 Task: Look for space in Lom, Bulgaria from 4th August, 2023 to 8th August, 2023 for 1 adult in price range Rs.10000 to Rs.15000. Place can be private room with 1  bedroom having 1 bed and 1 bathroom. Amenities needed are: wifi, . Booking option can be shelf check-in. Required host language is English.
Action: Mouse moved to (695, 125)
Screenshot: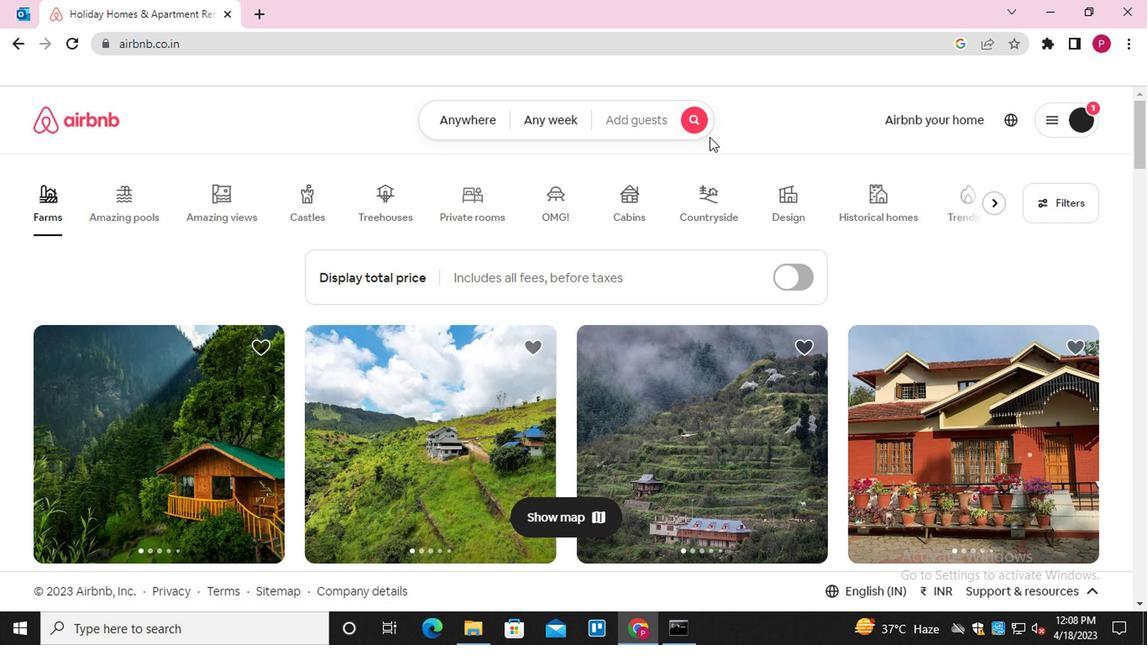
Action: Mouse pressed left at (695, 125)
Screenshot: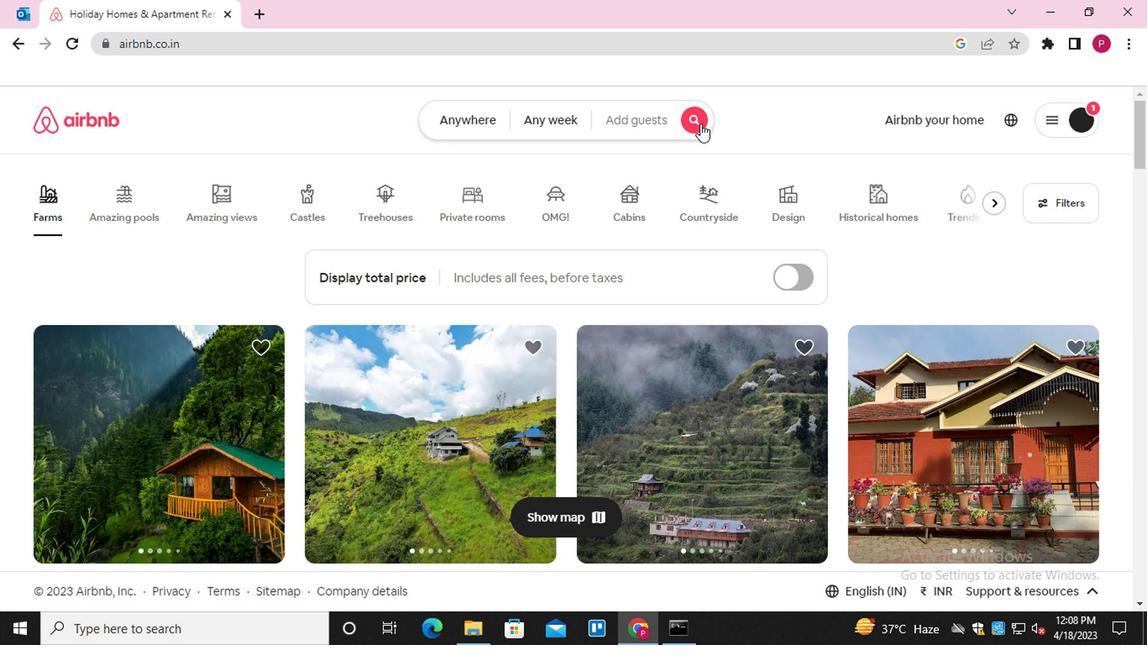 
Action: Mouse moved to (374, 191)
Screenshot: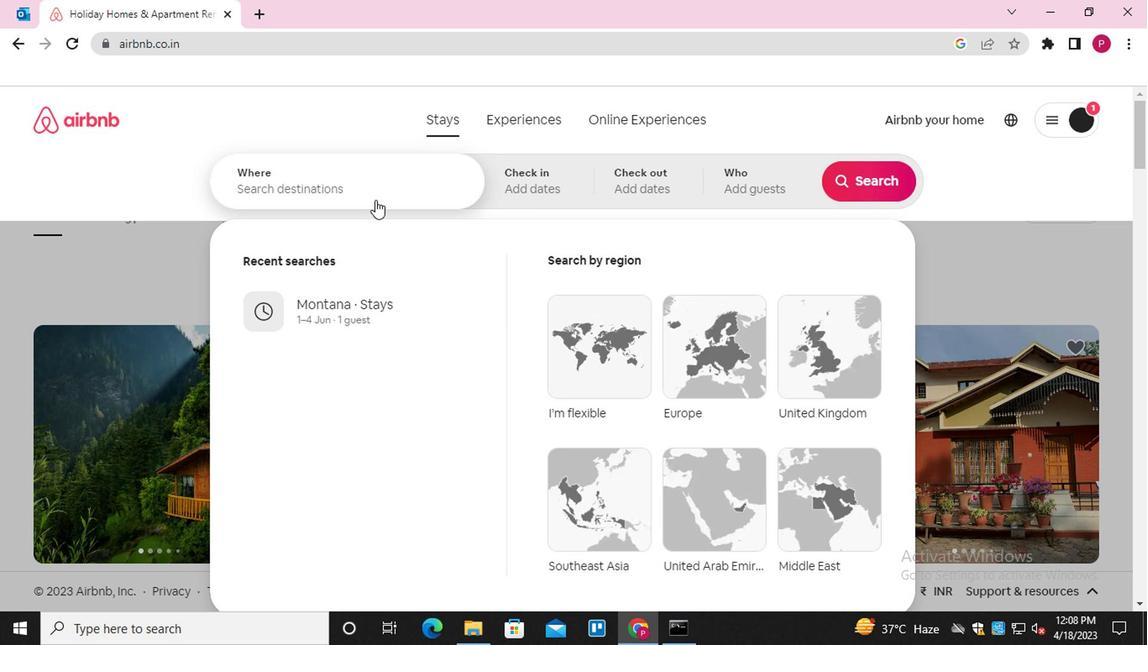 
Action: Mouse pressed left at (374, 191)
Screenshot: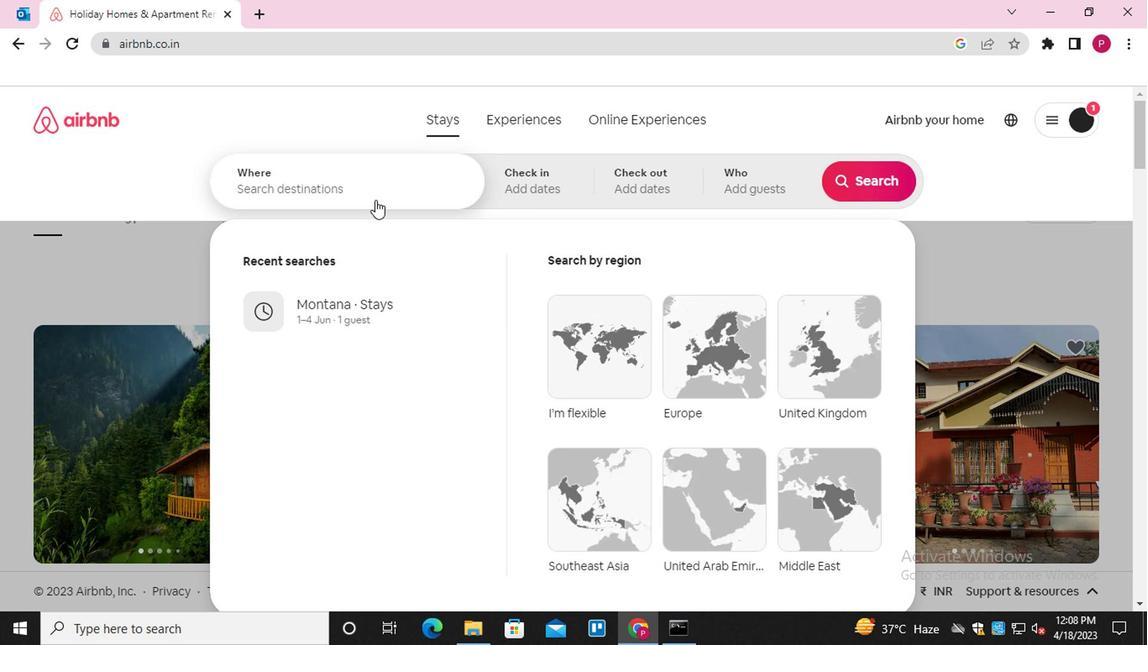 
Action: Key pressed <Key.shift><Key.shift><Key.shift><Key.shift><Key.shift><Key.shift><Key.shift><Key.shift><Key.shift>LOM,<Key.space><Key.shift>BUL
Screenshot: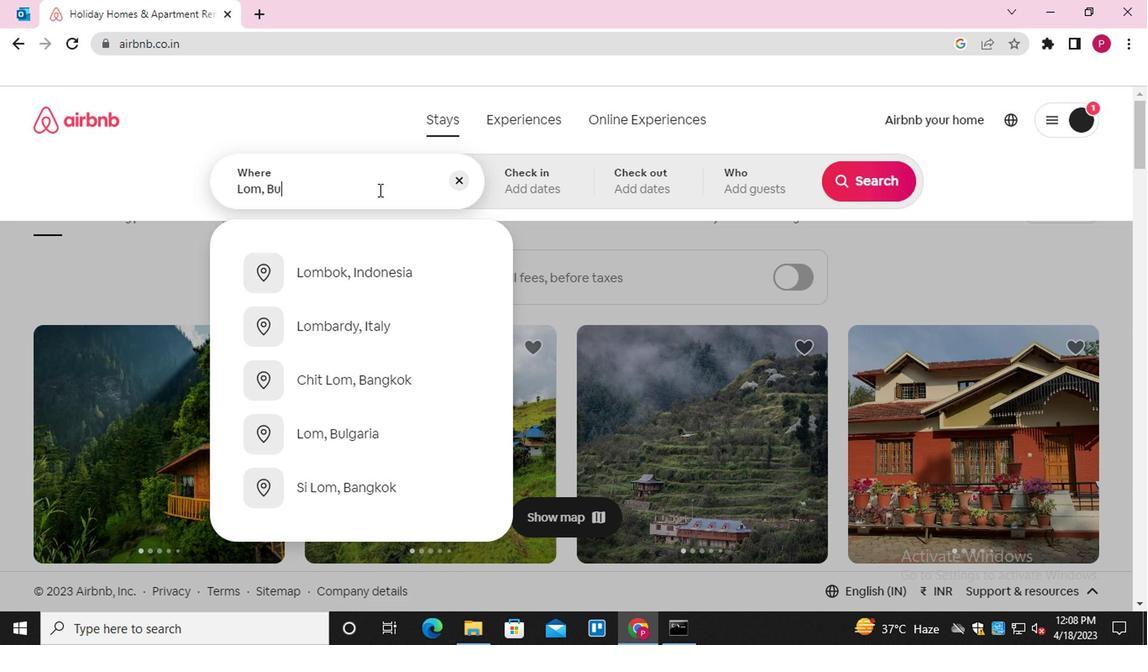 
Action: Mouse moved to (307, 269)
Screenshot: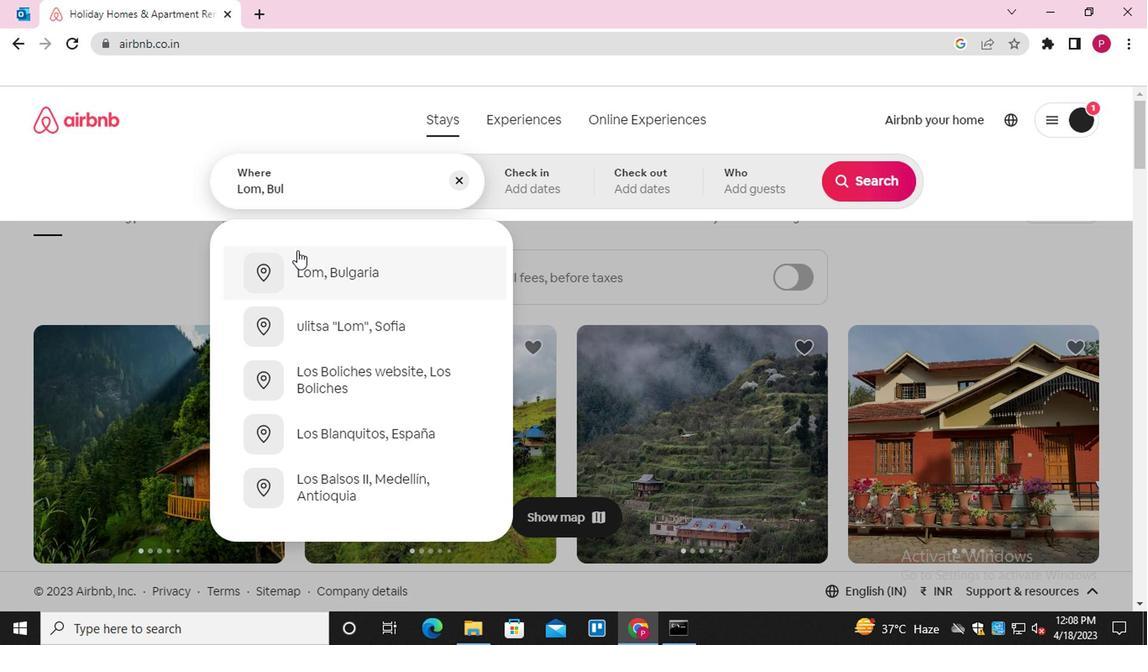
Action: Mouse pressed left at (307, 269)
Screenshot: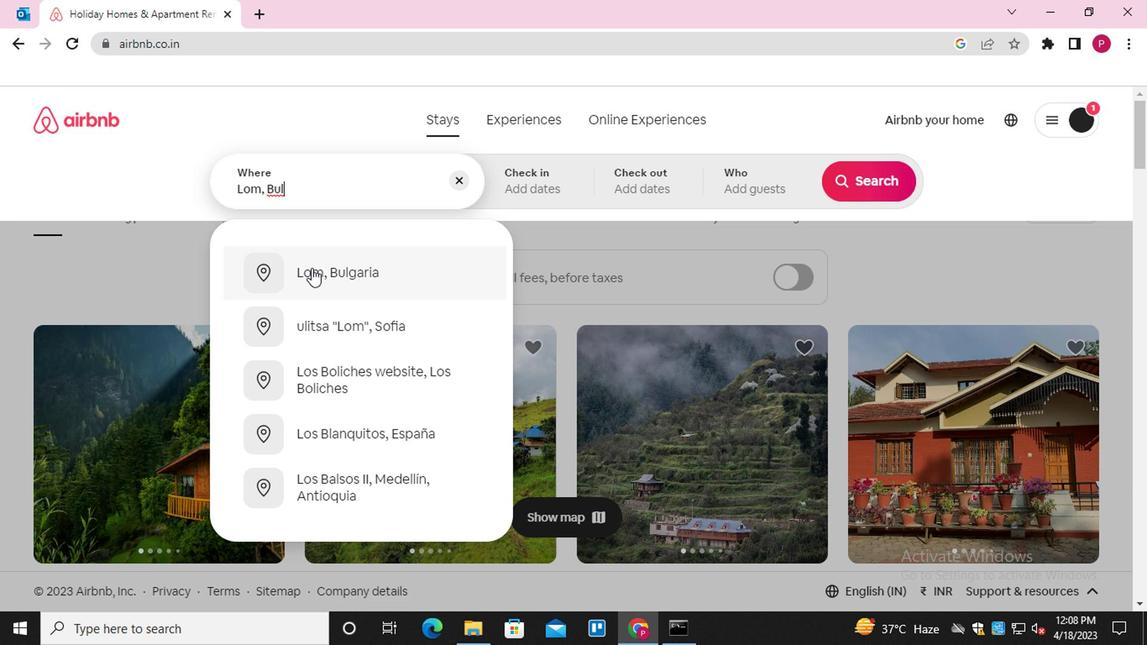 
Action: Mouse moved to (851, 317)
Screenshot: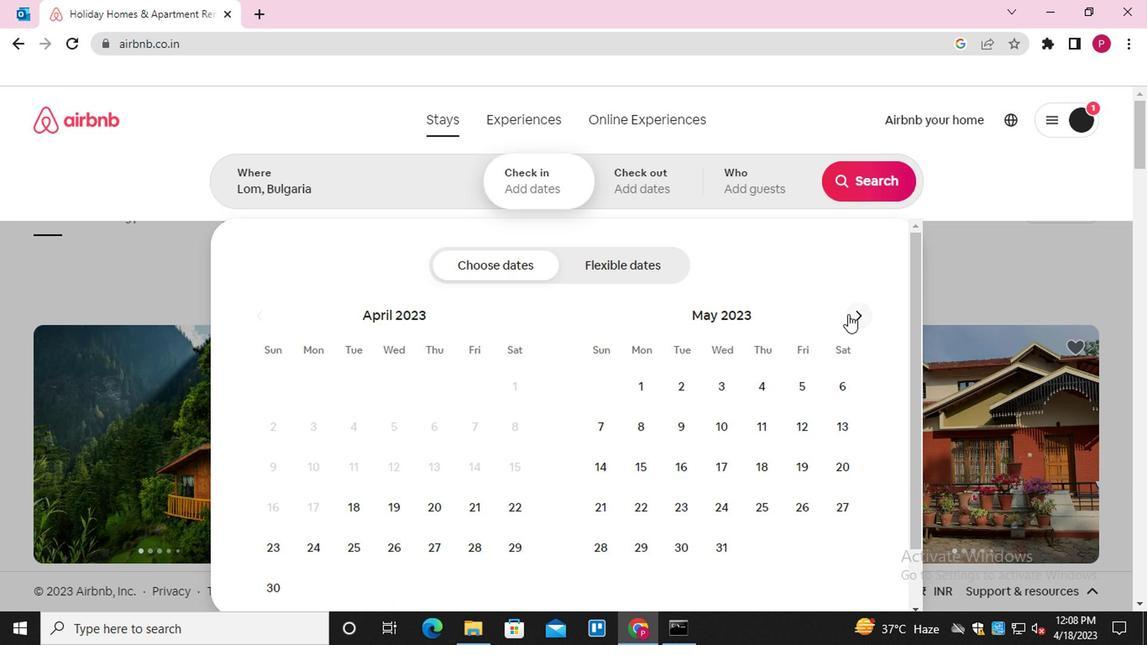
Action: Mouse pressed left at (851, 317)
Screenshot: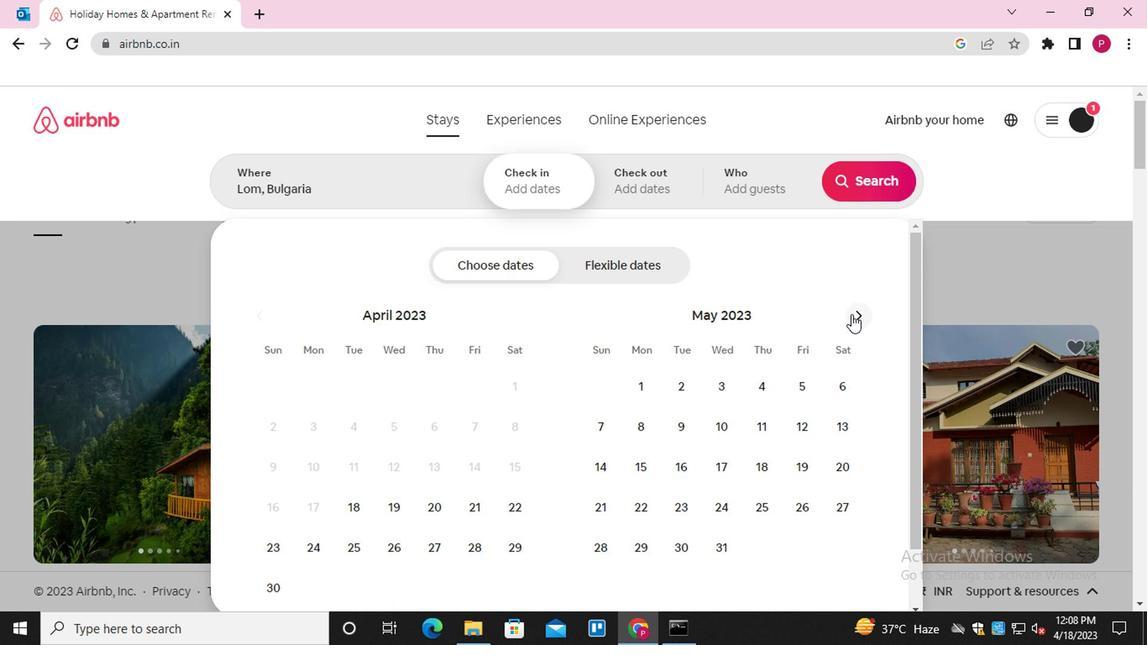 
Action: Mouse moved to (845, 311)
Screenshot: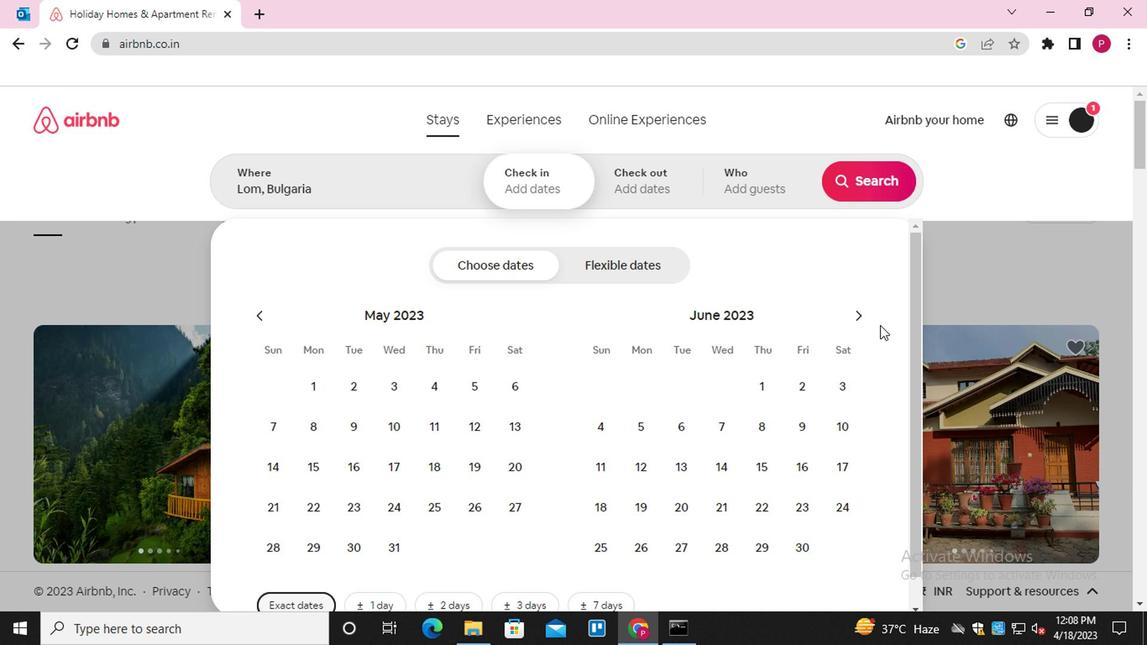 
Action: Mouse pressed left at (845, 311)
Screenshot: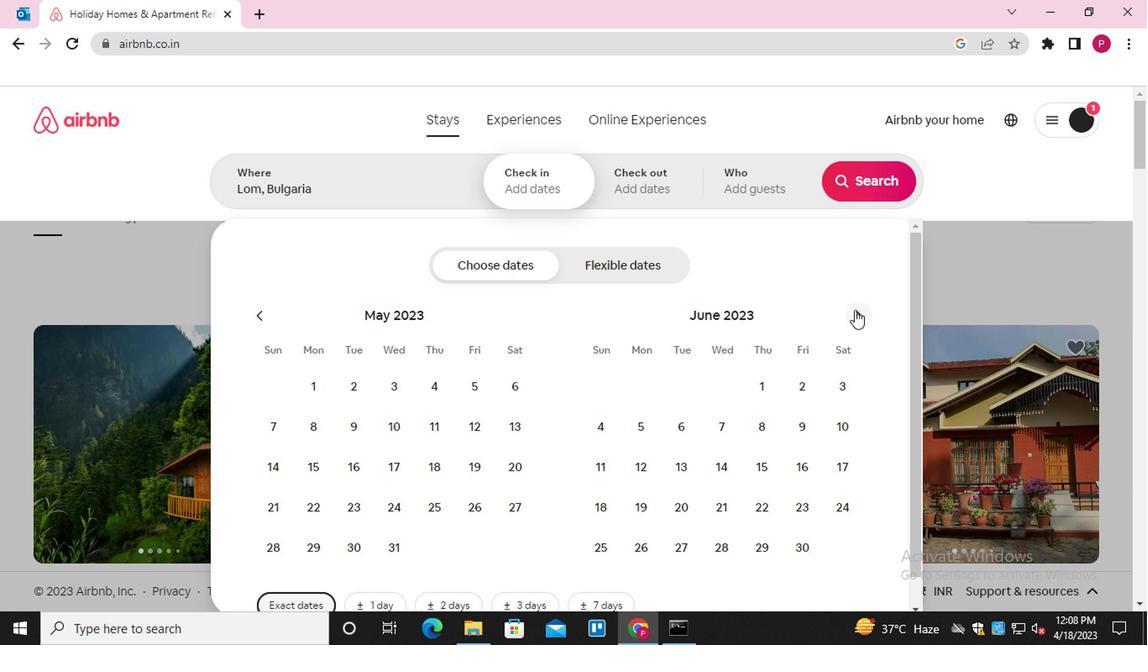 
Action: Mouse moved to (851, 317)
Screenshot: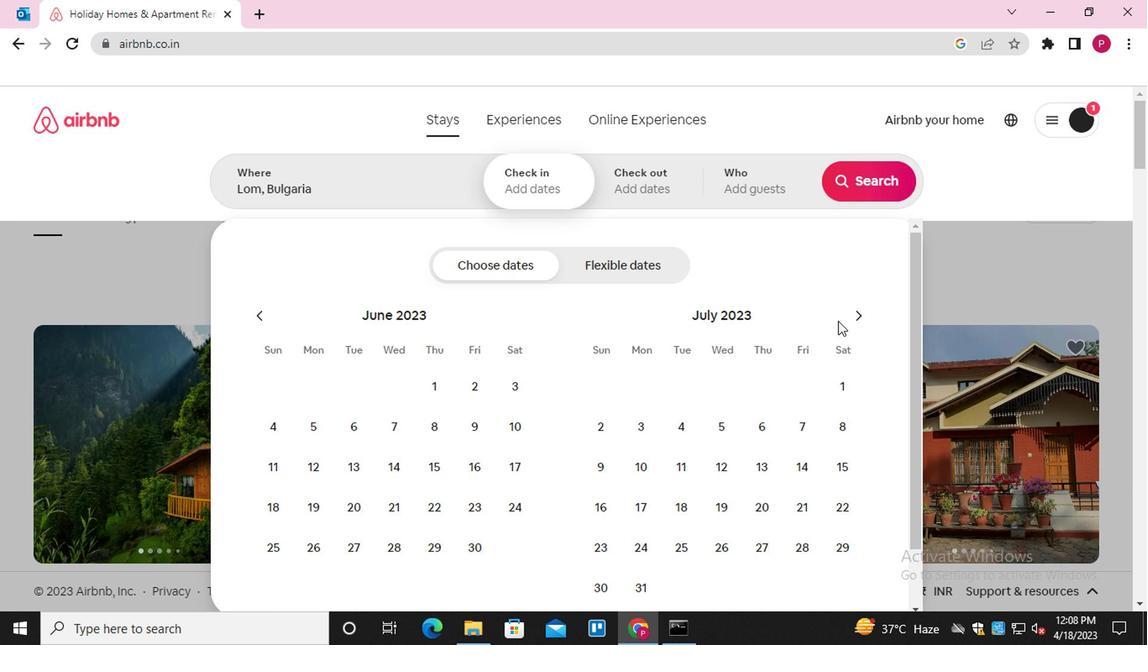 
Action: Mouse pressed left at (851, 317)
Screenshot: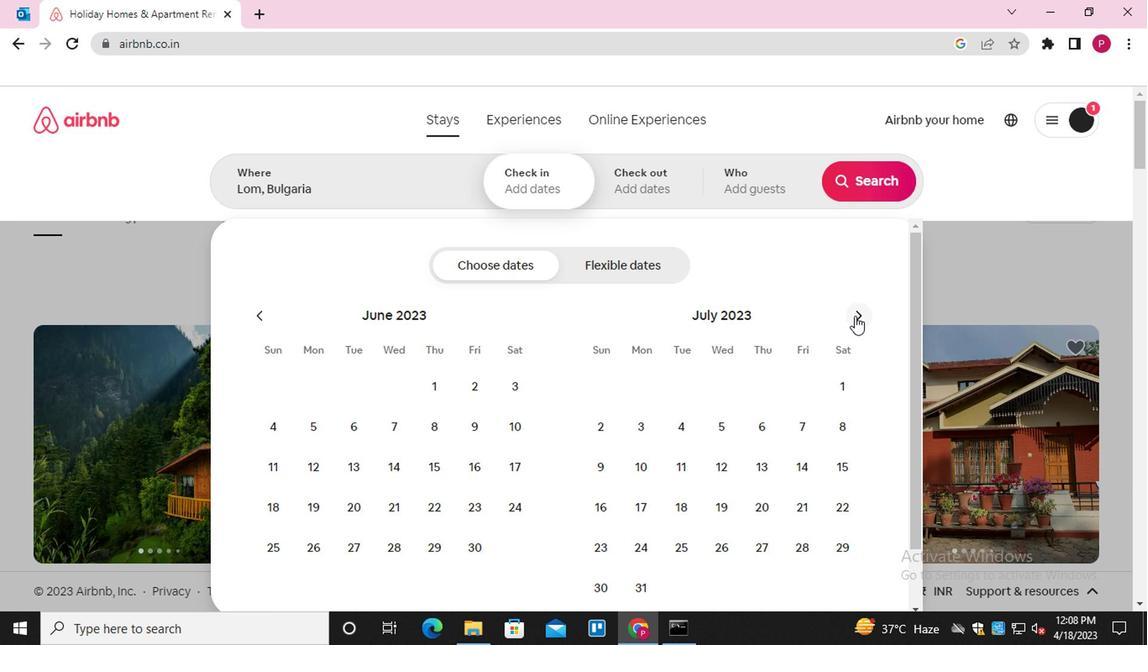 
Action: Mouse moved to (793, 392)
Screenshot: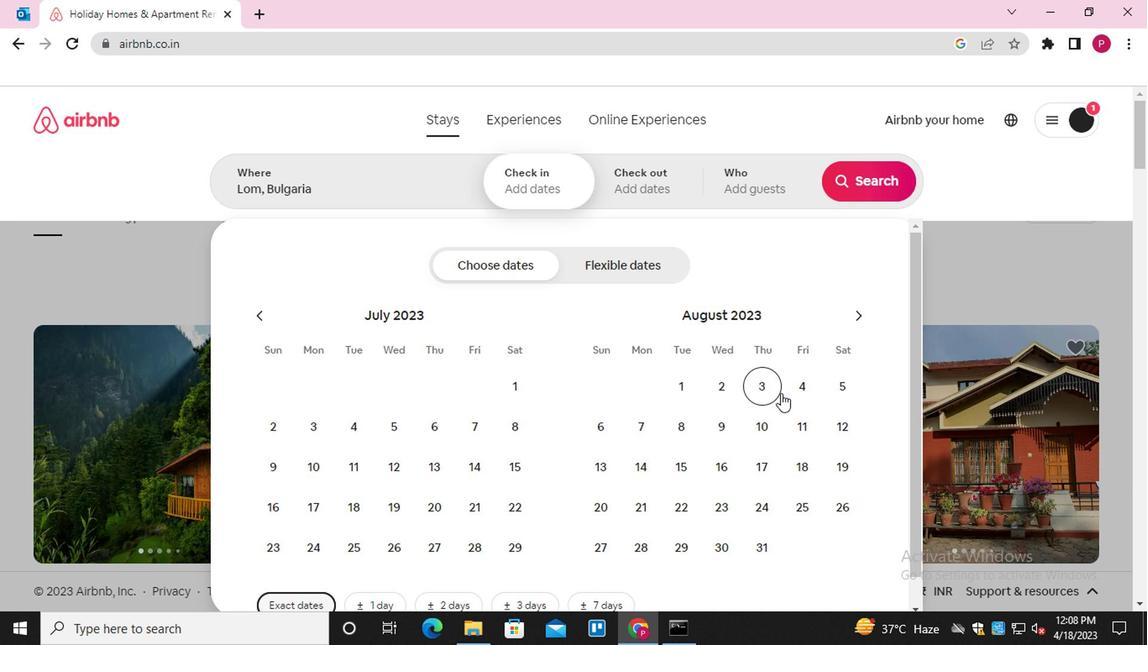 
Action: Mouse pressed left at (793, 392)
Screenshot: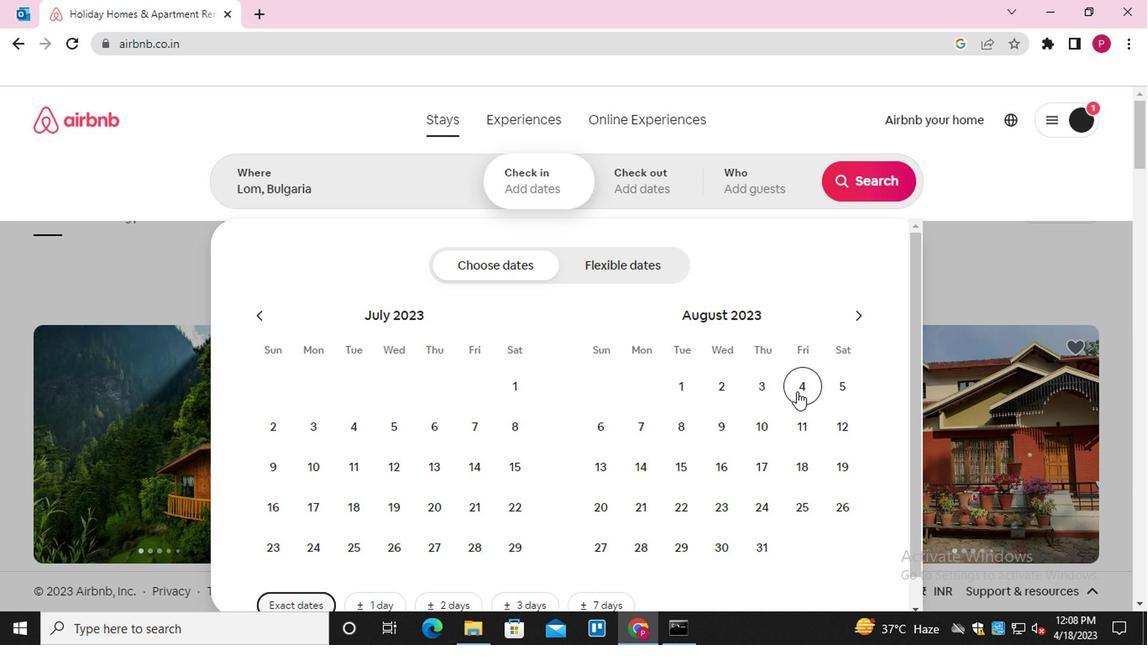 
Action: Mouse moved to (678, 433)
Screenshot: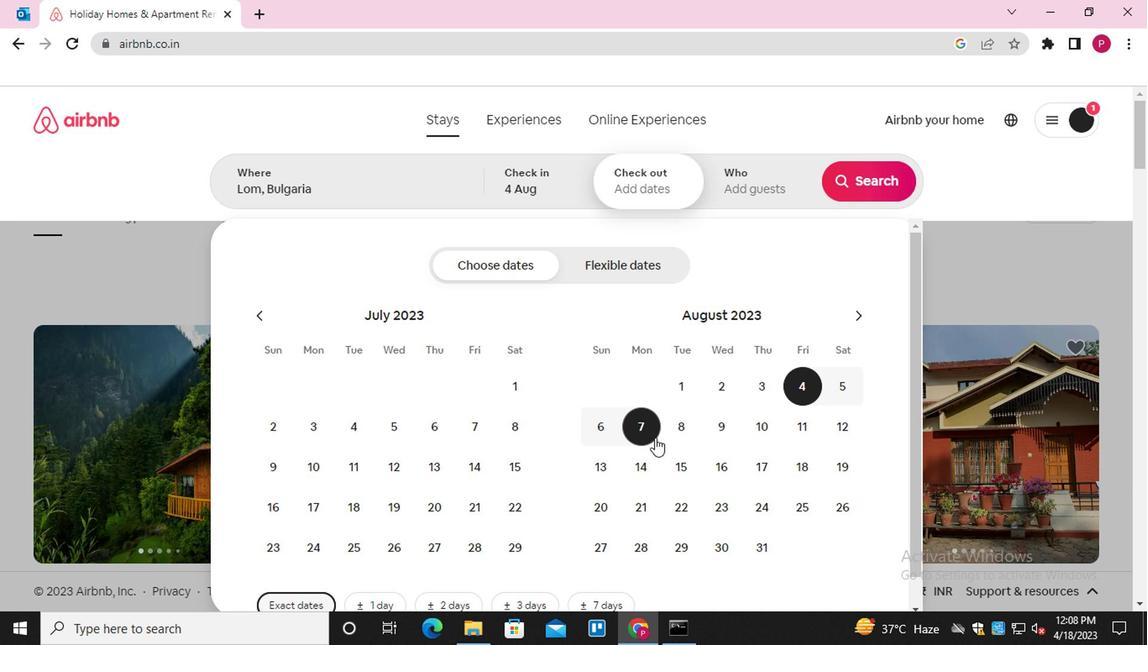 
Action: Mouse pressed left at (678, 433)
Screenshot: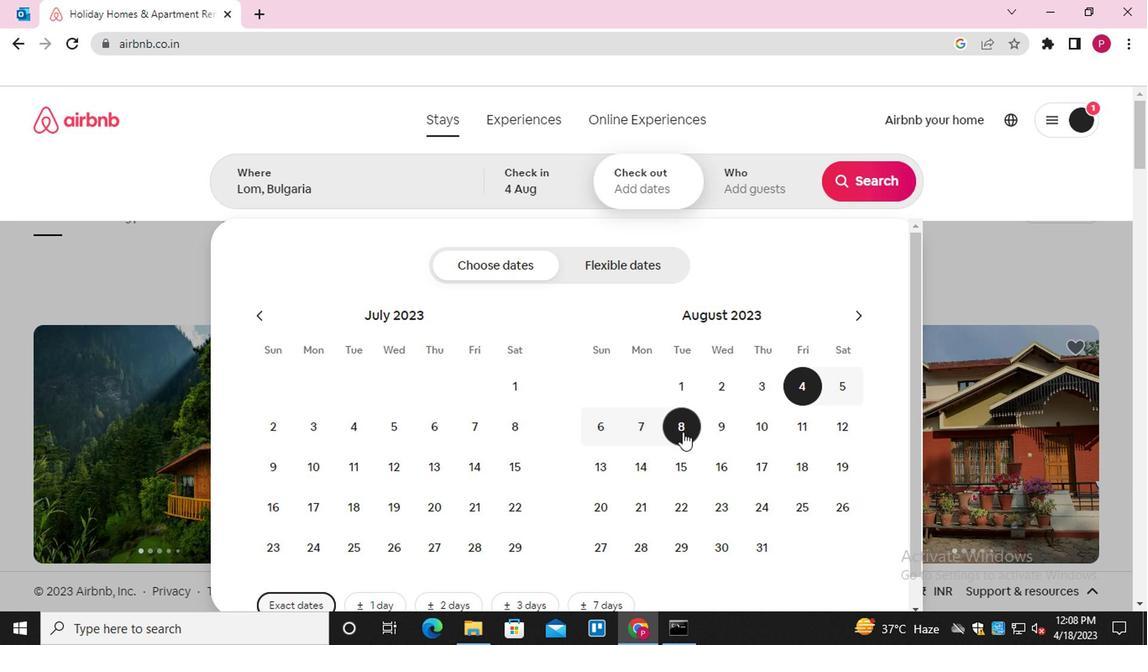 
Action: Mouse moved to (735, 200)
Screenshot: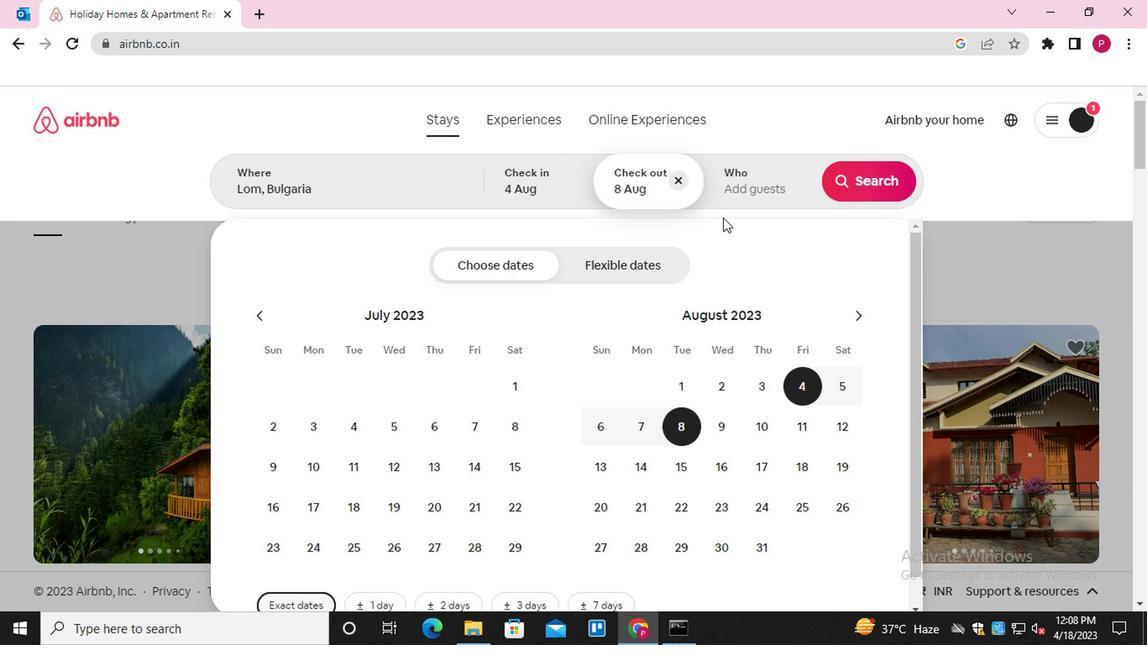 
Action: Mouse pressed left at (735, 200)
Screenshot: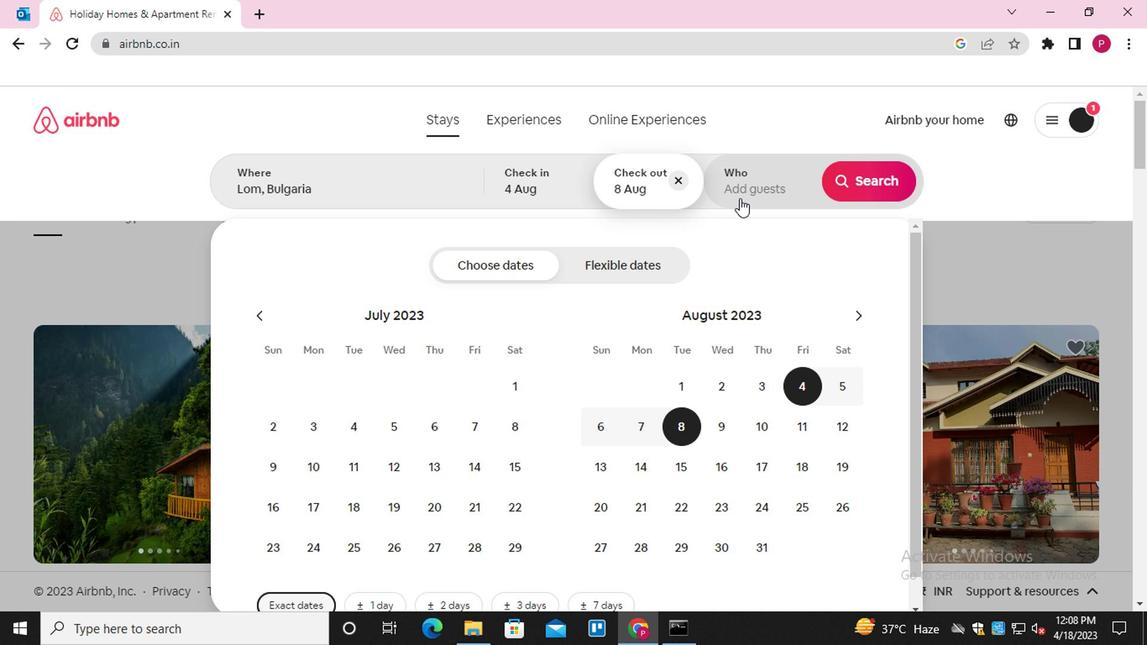 
Action: Mouse moved to (868, 276)
Screenshot: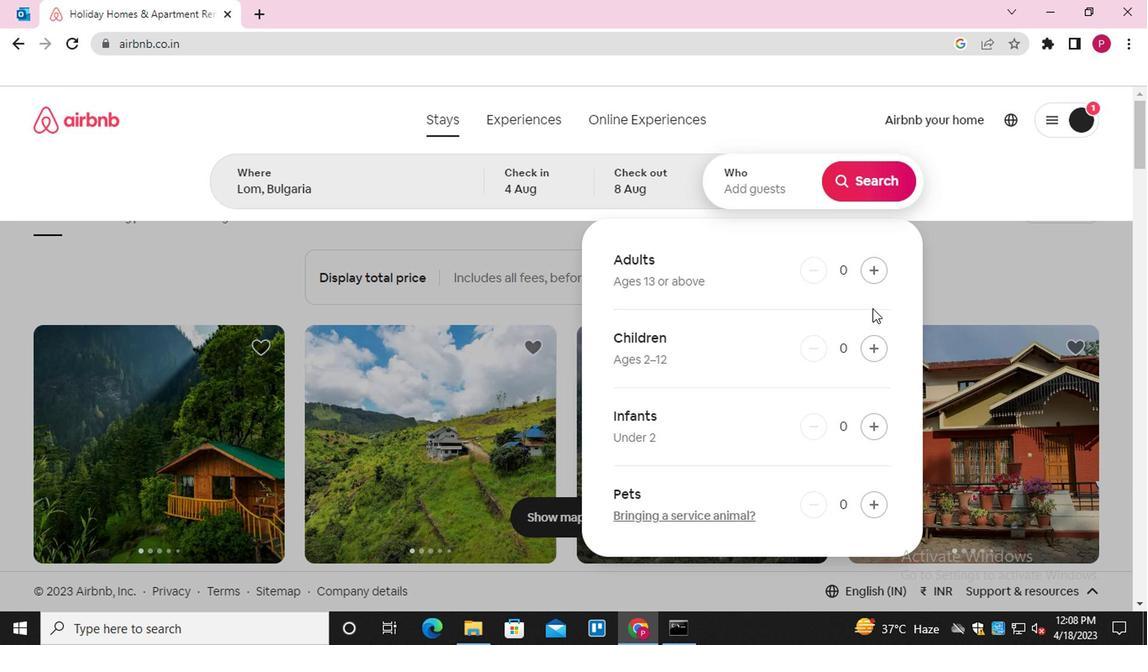 
Action: Mouse pressed left at (868, 276)
Screenshot: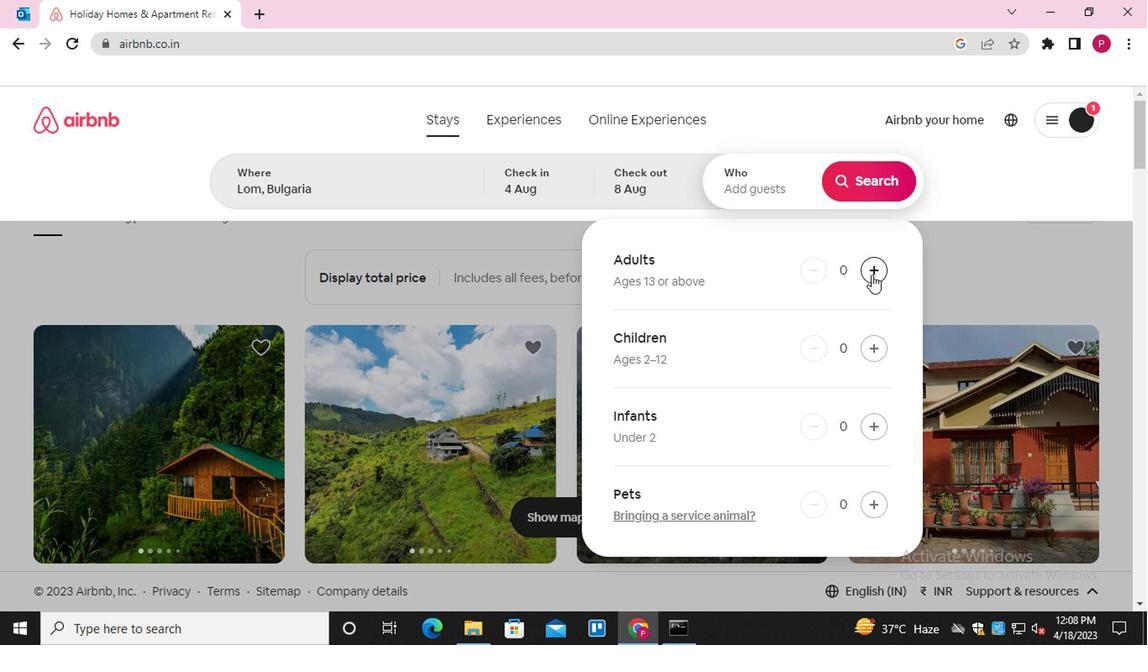 
Action: Mouse moved to (856, 194)
Screenshot: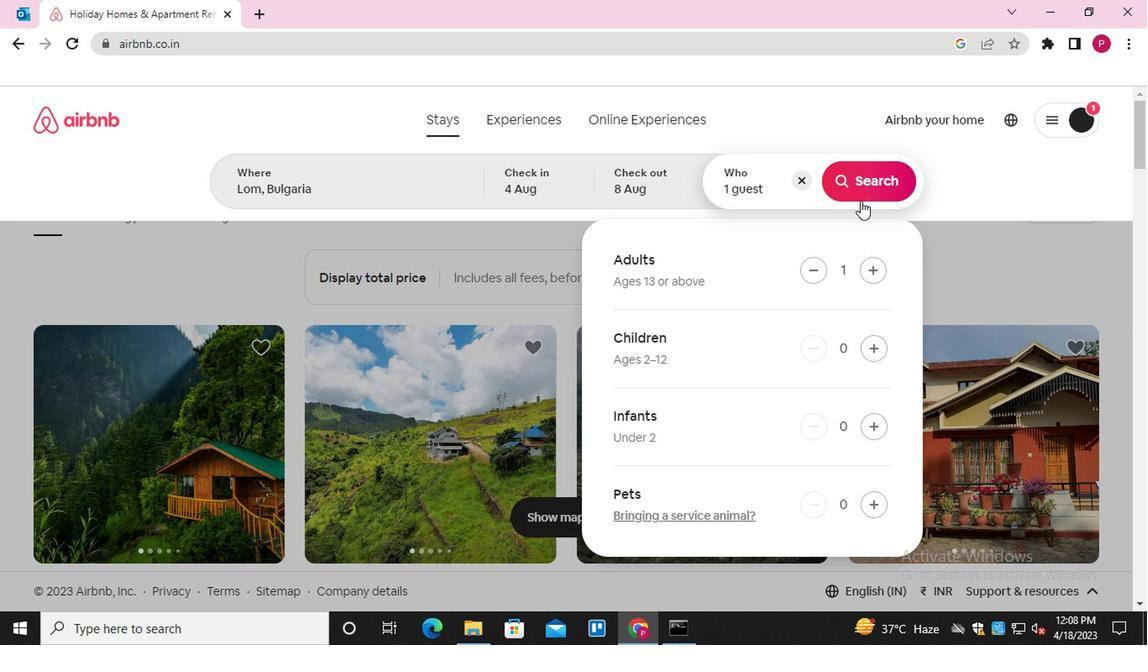 
Action: Mouse pressed left at (856, 194)
Screenshot: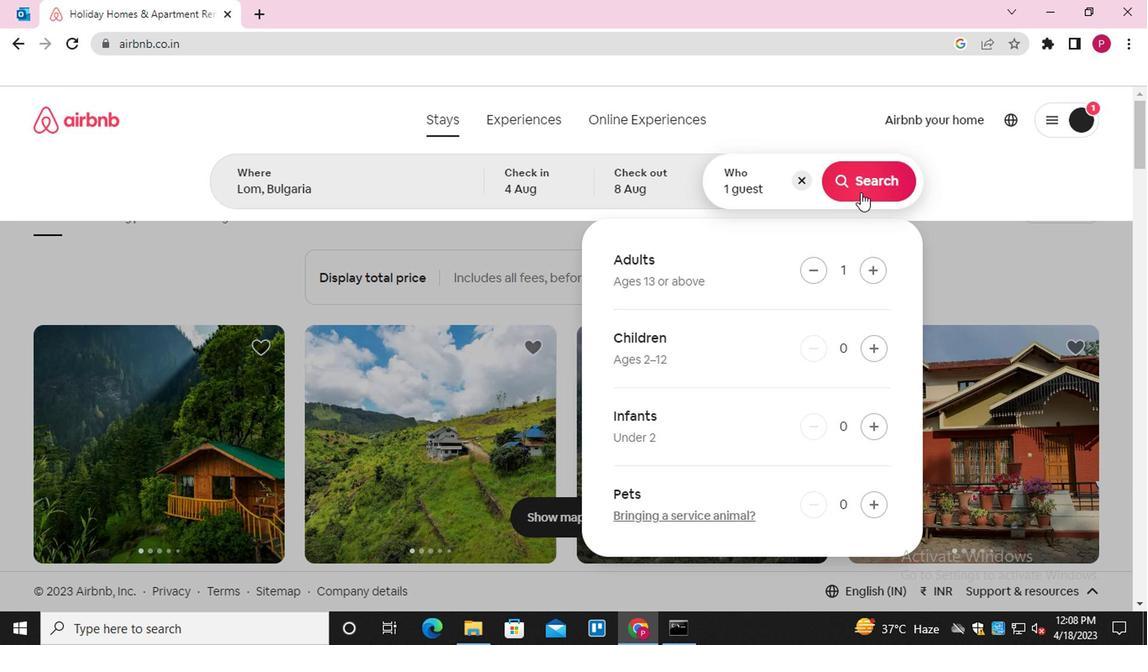 
Action: Mouse moved to (1051, 194)
Screenshot: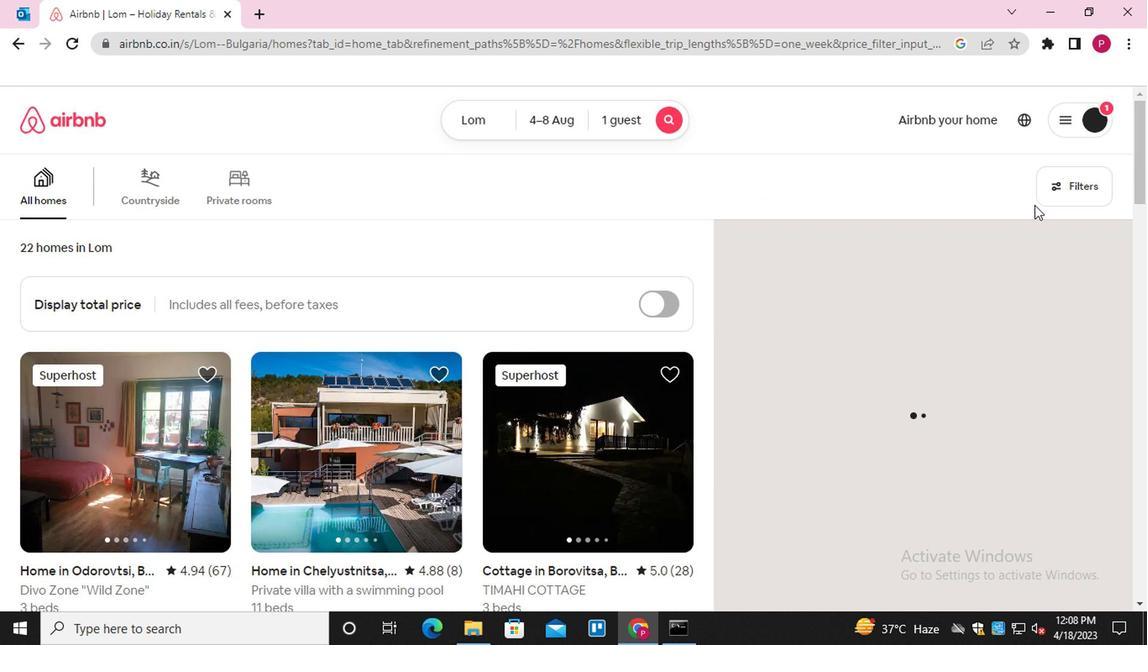 
Action: Mouse pressed left at (1051, 194)
Screenshot: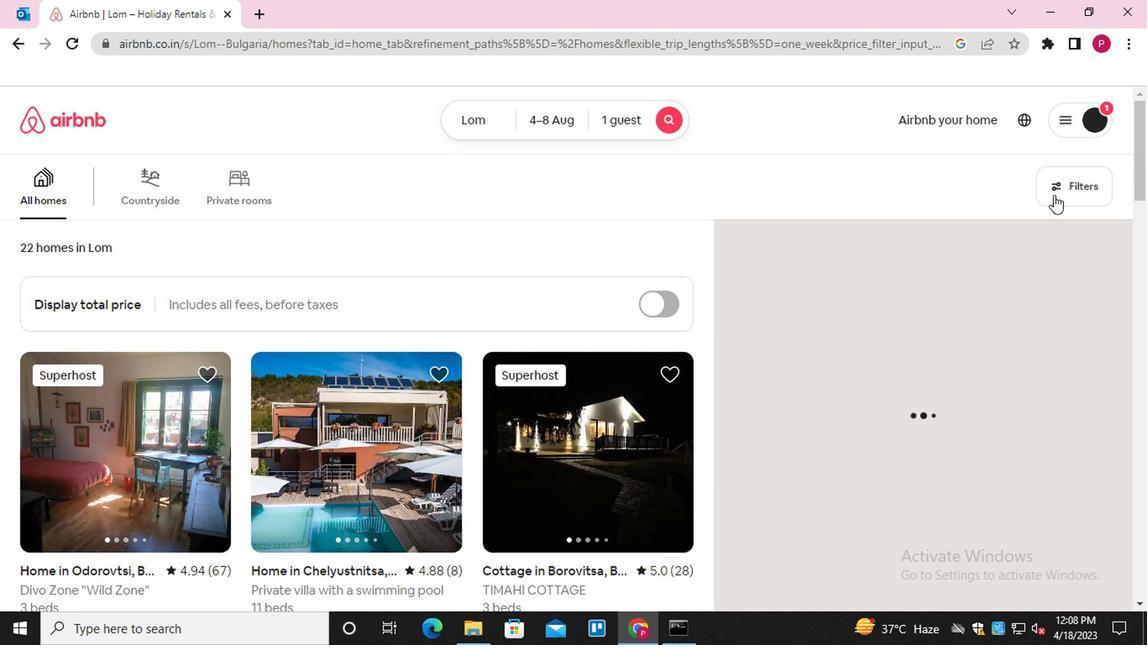 
Action: Mouse moved to (458, 408)
Screenshot: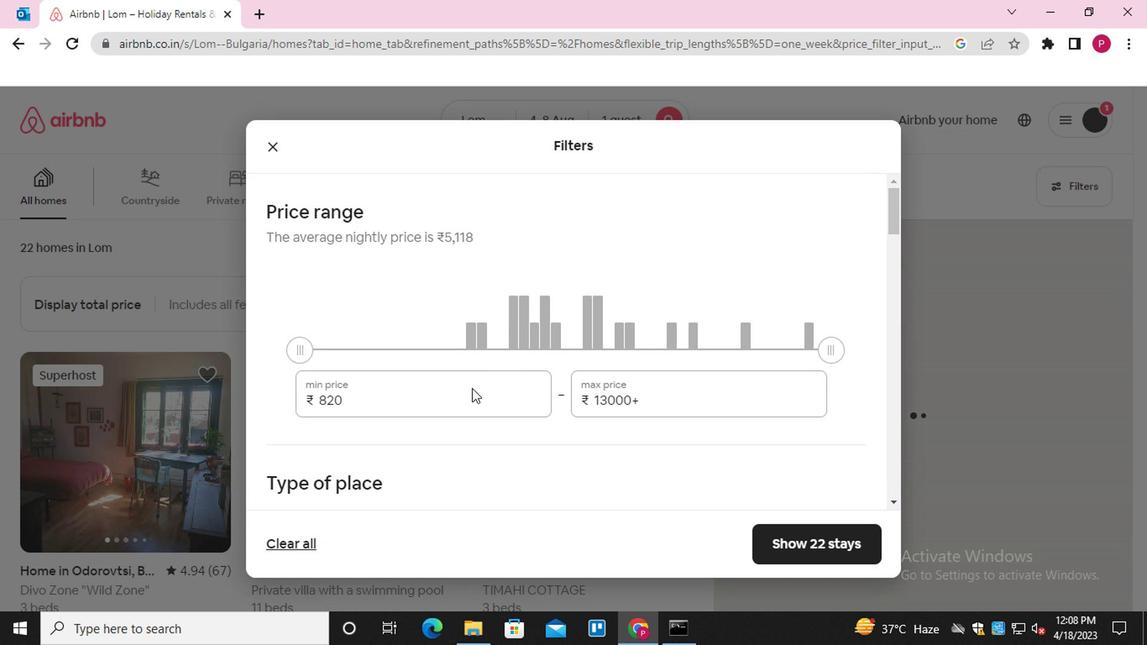 
Action: Mouse pressed left at (458, 408)
Screenshot: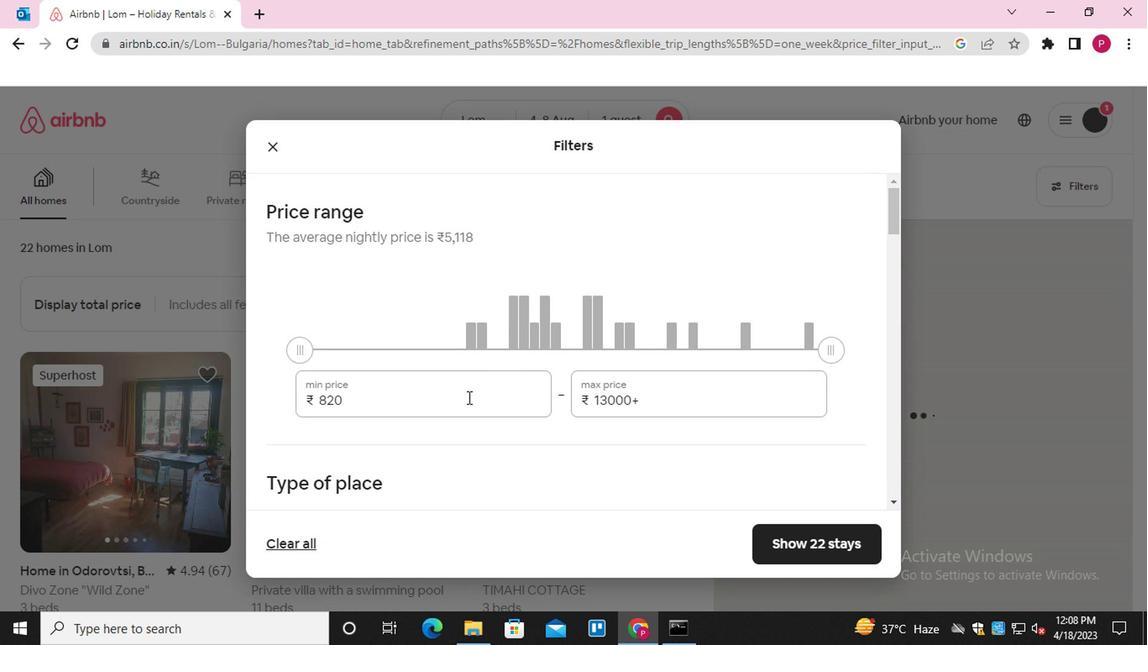
Action: Key pressed <Key.backspace><Key.backspace><Key.backspace>10000
Screenshot: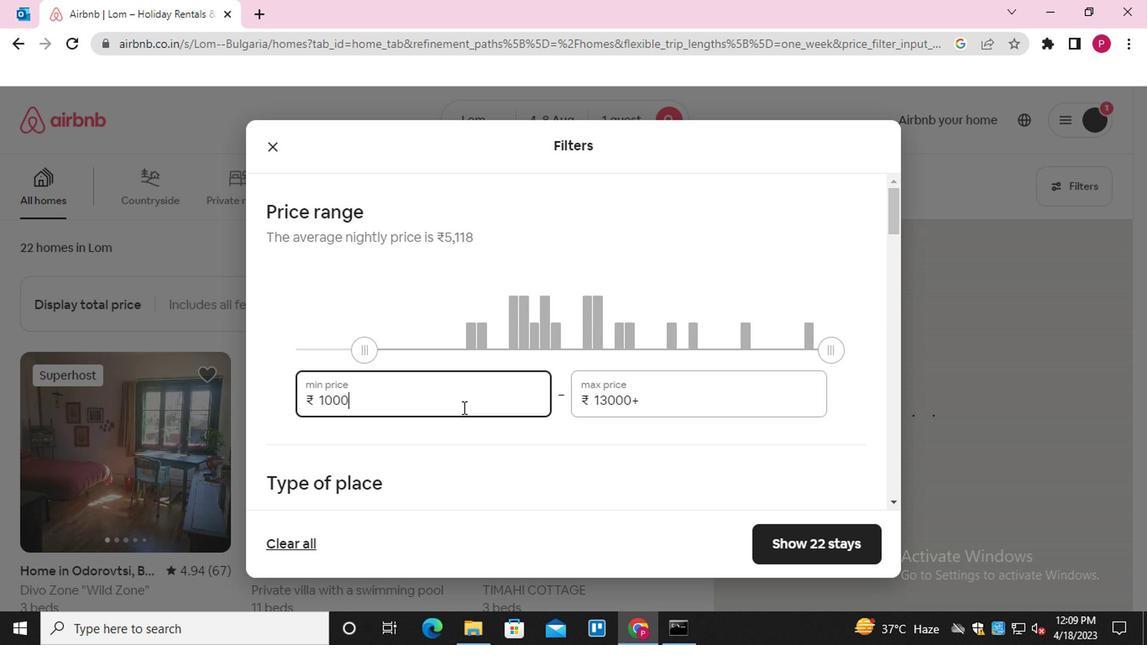 
Action: Mouse moved to (640, 402)
Screenshot: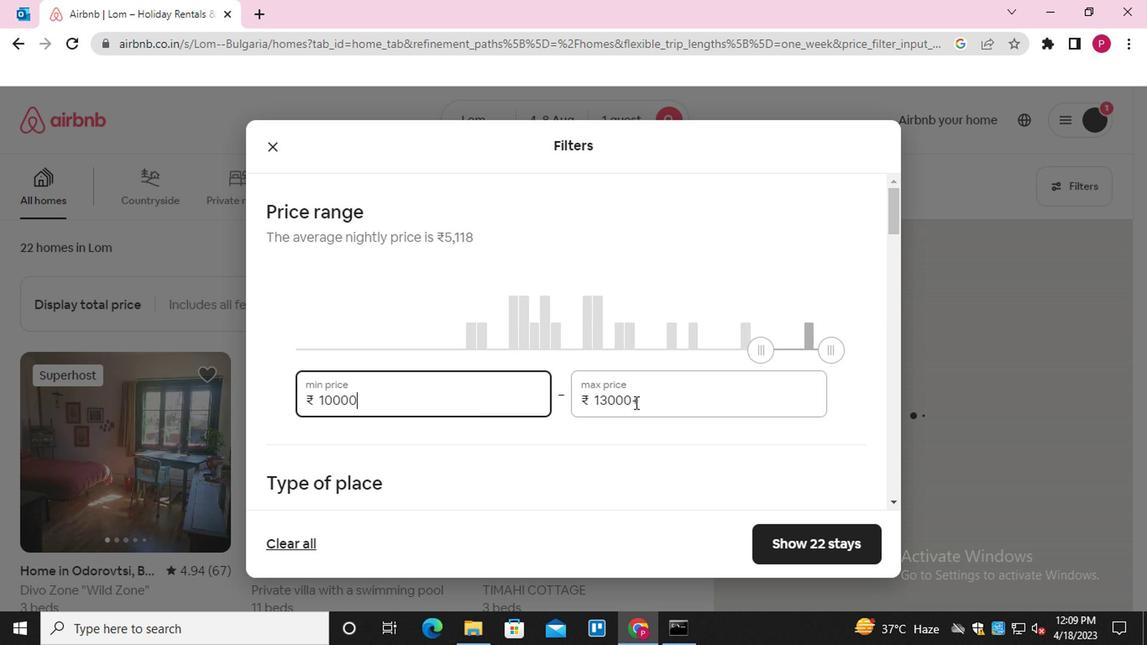 
Action: Mouse pressed left at (640, 402)
Screenshot: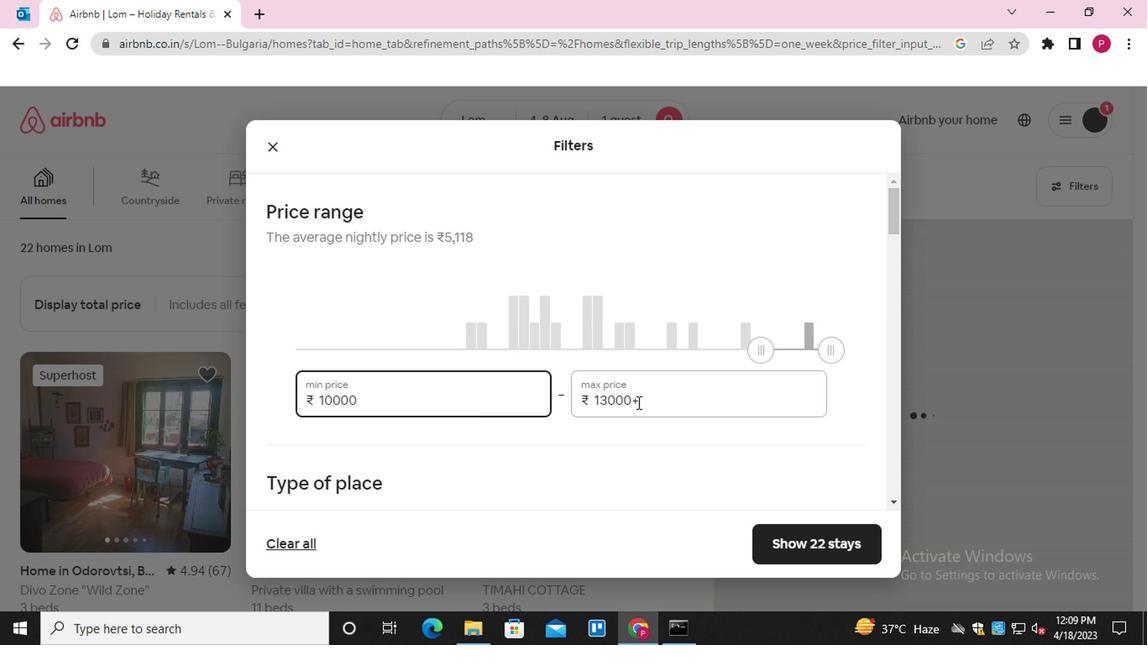 
Action: Key pressed <Key.backspace><Key.backspace><Key.backspace><Key.backspace><Key.backspace><Key.backspace>150000<Key.backspace>
Screenshot: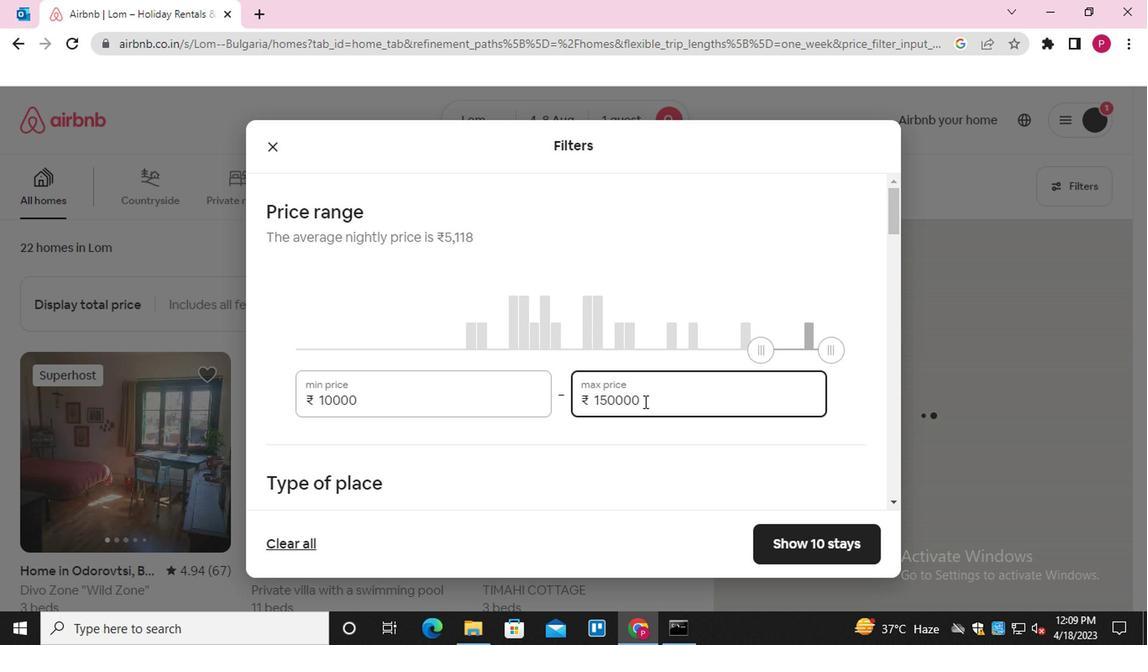 
Action: Mouse moved to (590, 505)
Screenshot: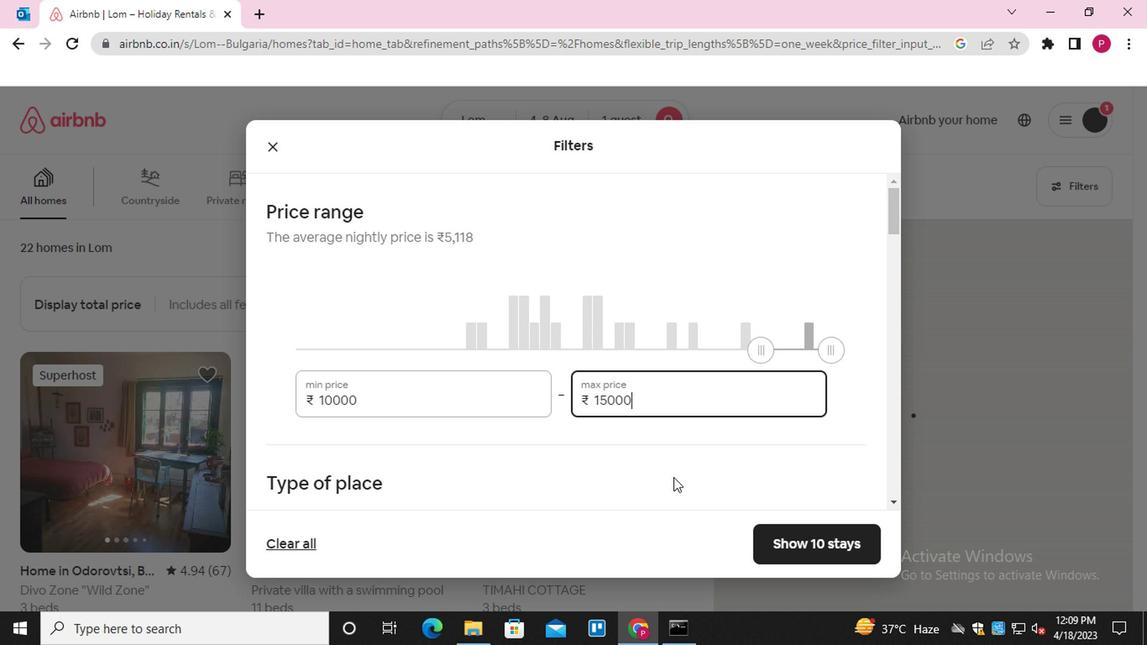 
Action: Mouse scrolled (590, 504) with delta (0, 0)
Screenshot: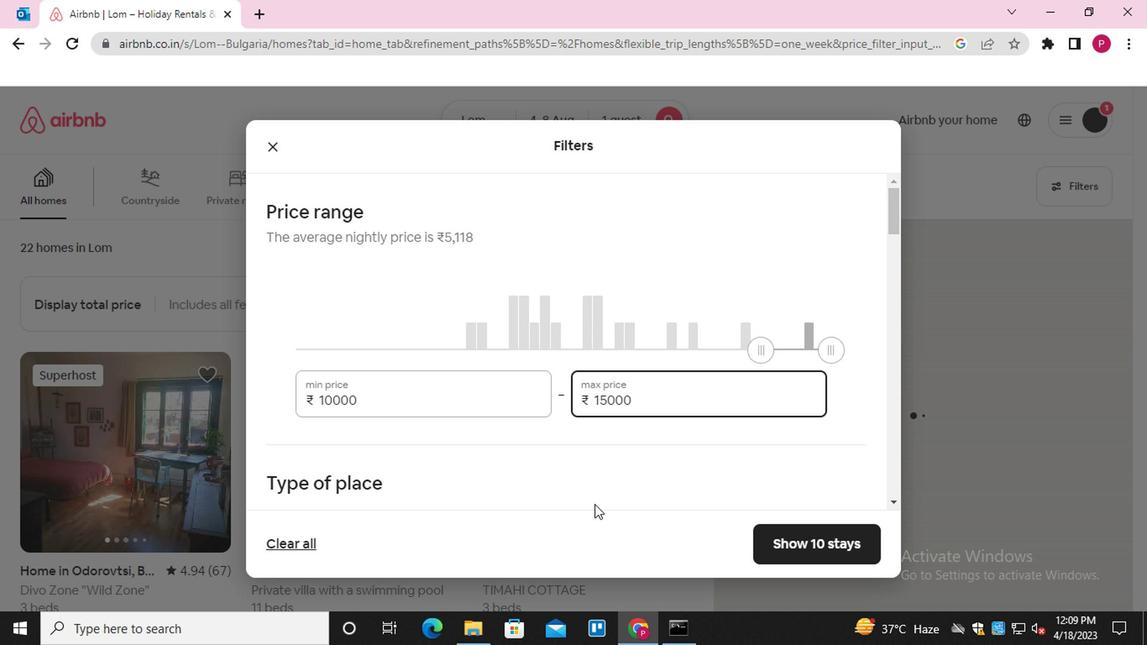 
Action: Mouse scrolled (590, 504) with delta (0, 0)
Screenshot: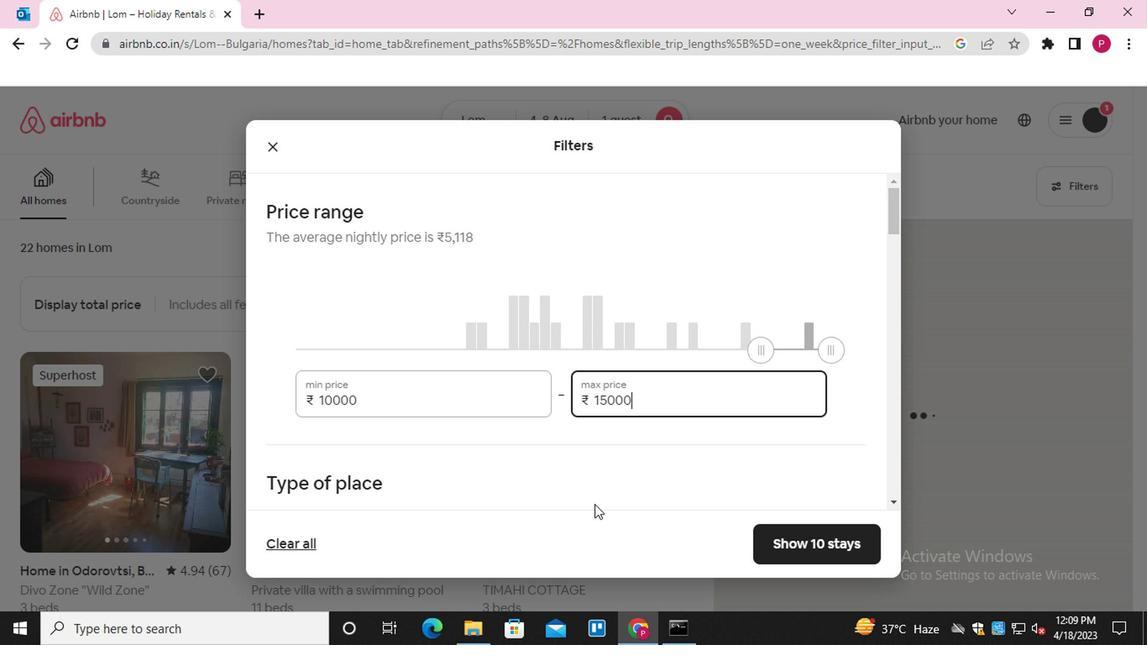 
Action: Mouse moved to (547, 478)
Screenshot: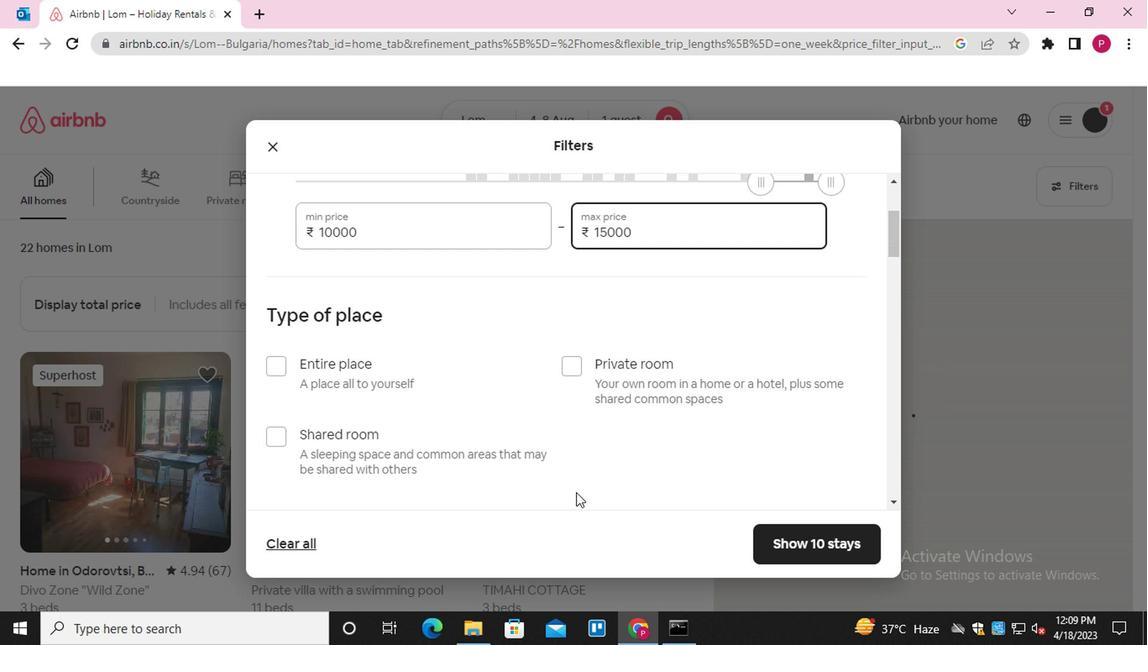 
Action: Mouse scrolled (547, 477) with delta (0, 0)
Screenshot: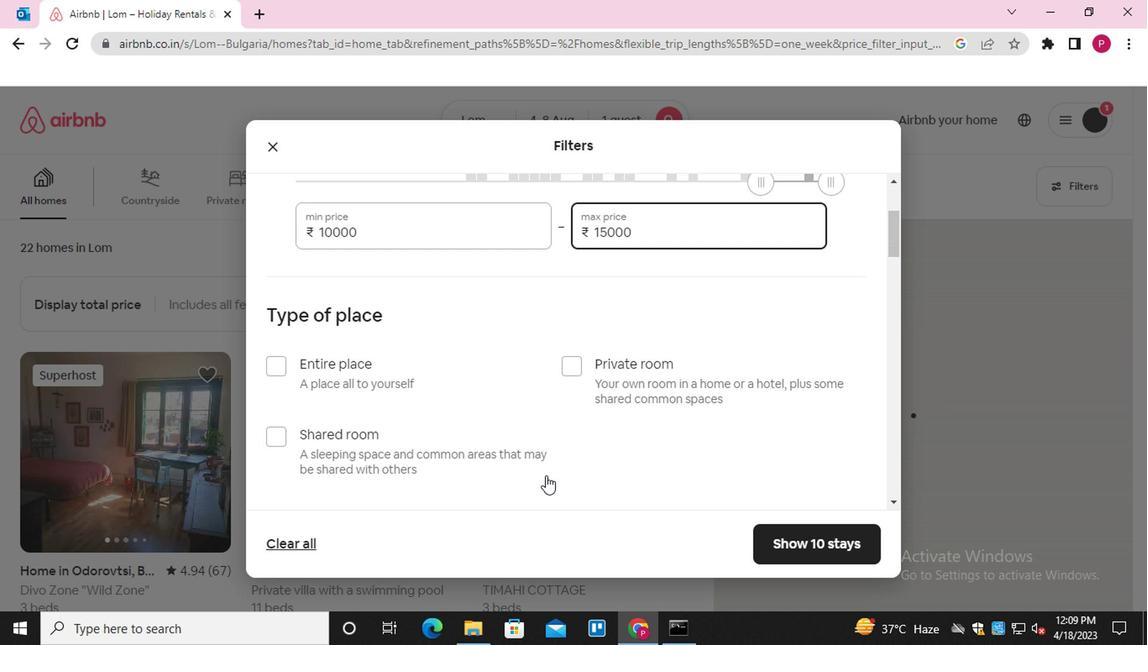 
Action: Mouse moved to (563, 285)
Screenshot: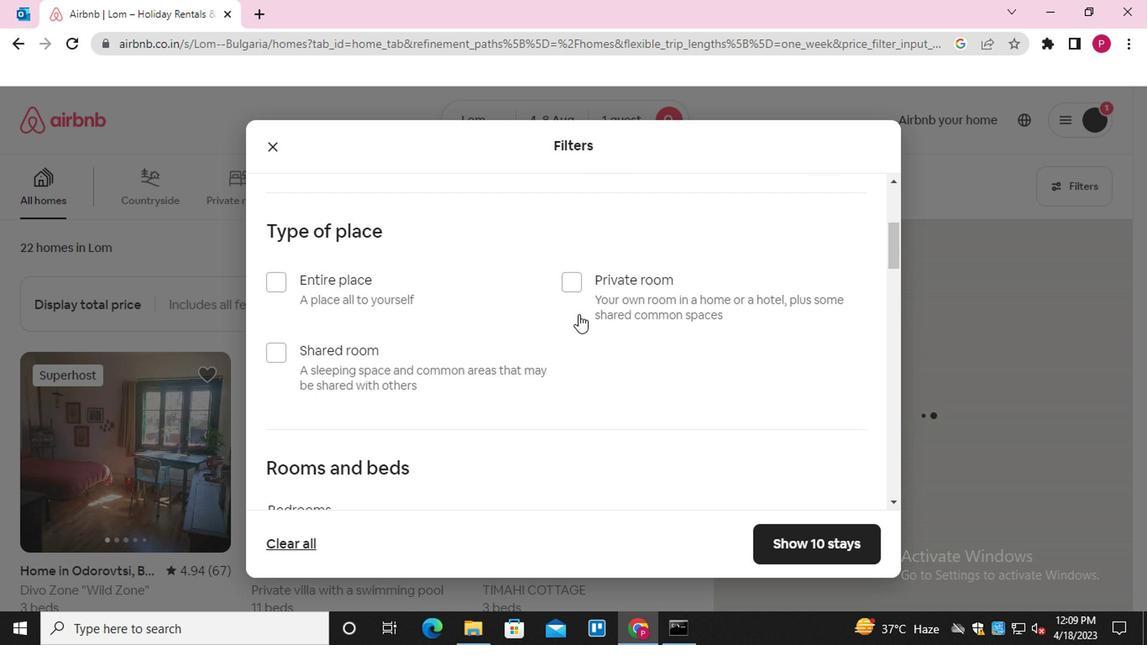
Action: Mouse pressed left at (563, 285)
Screenshot: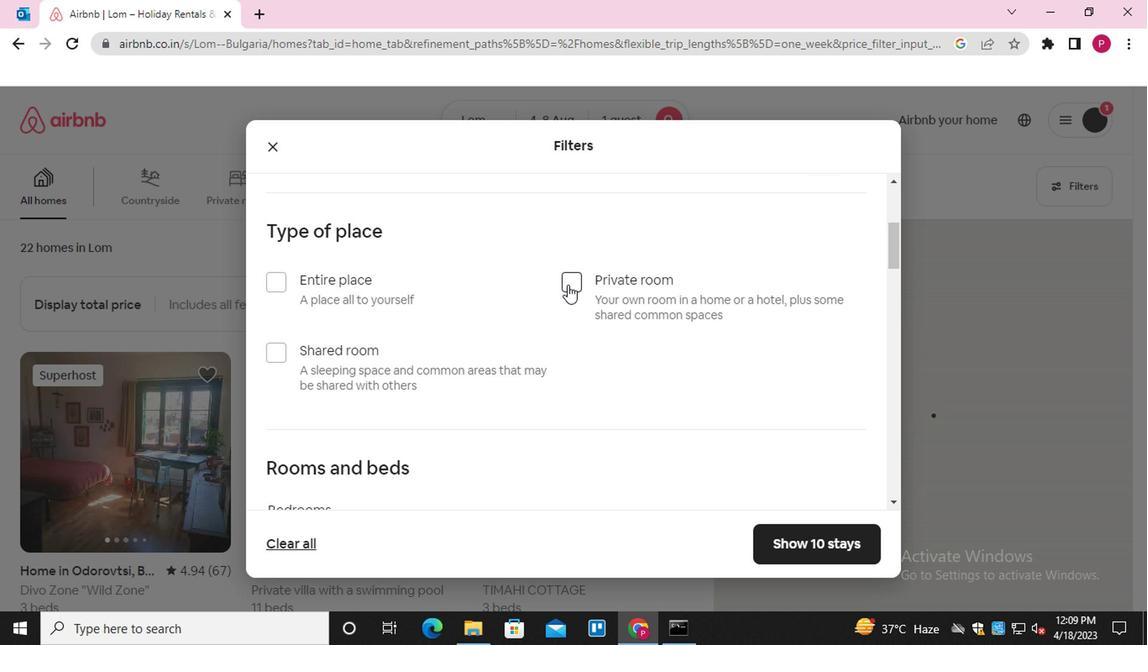 
Action: Mouse moved to (555, 358)
Screenshot: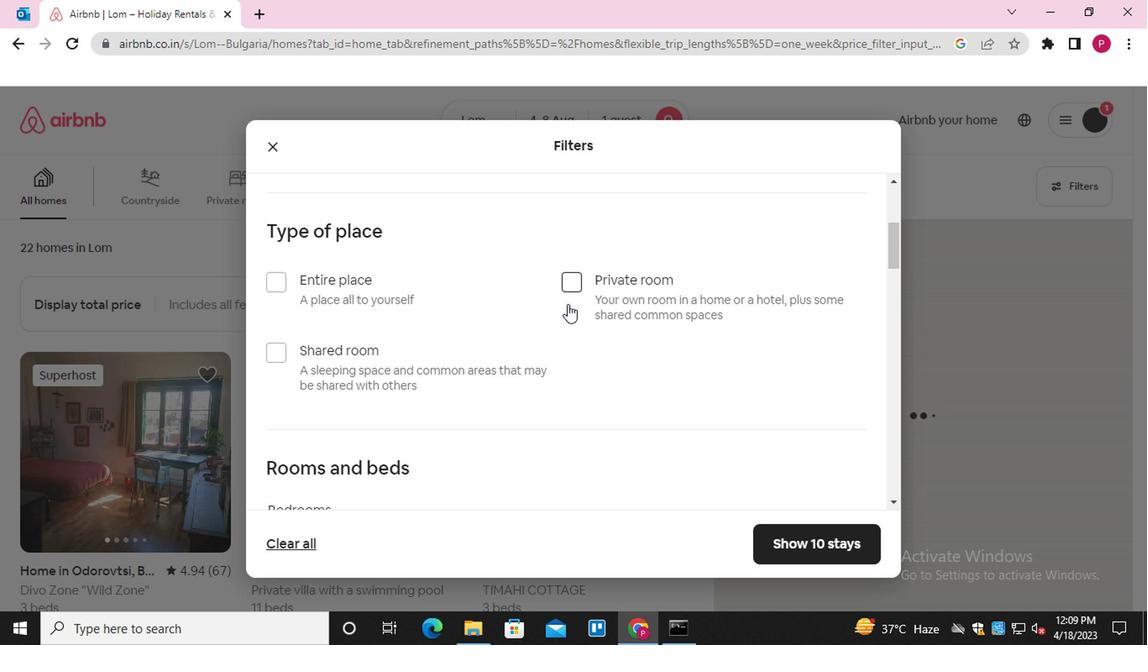 
Action: Mouse scrolled (555, 357) with delta (0, -1)
Screenshot: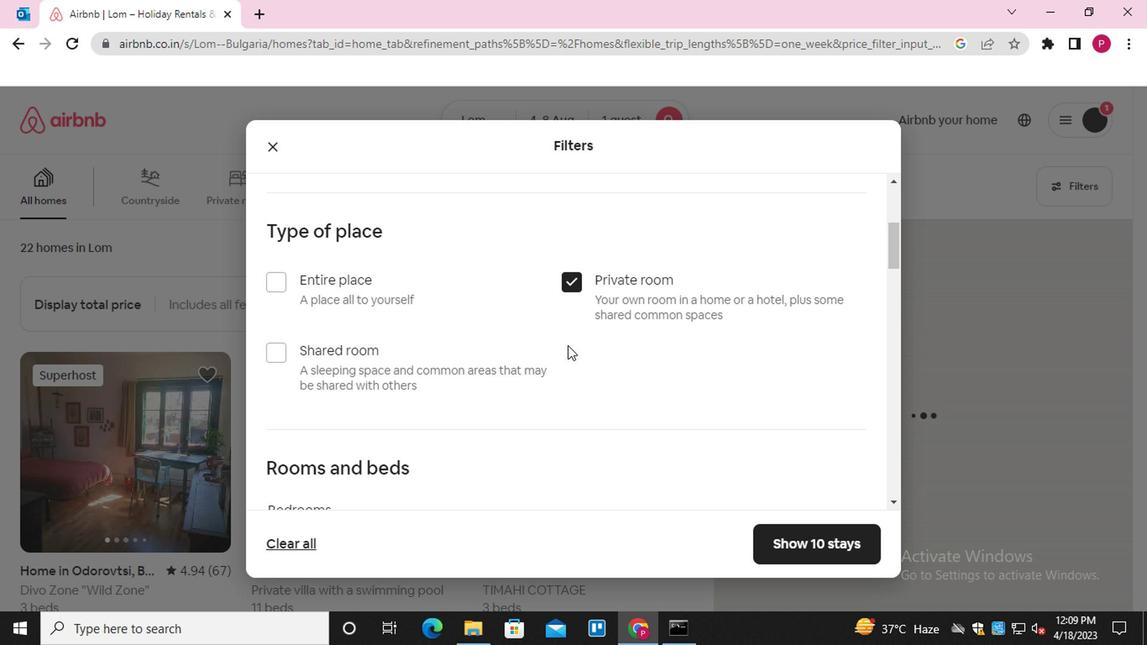 
Action: Mouse moved to (553, 361)
Screenshot: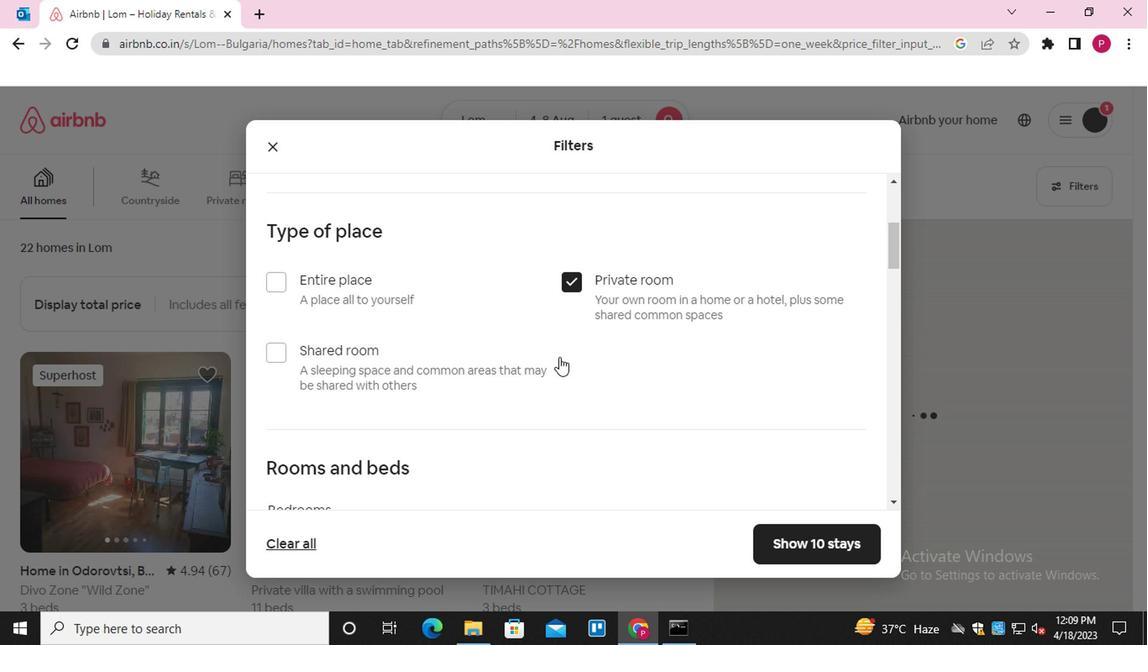 
Action: Mouse scrolled (553, 360) with delta (0, 0)
Screenshot: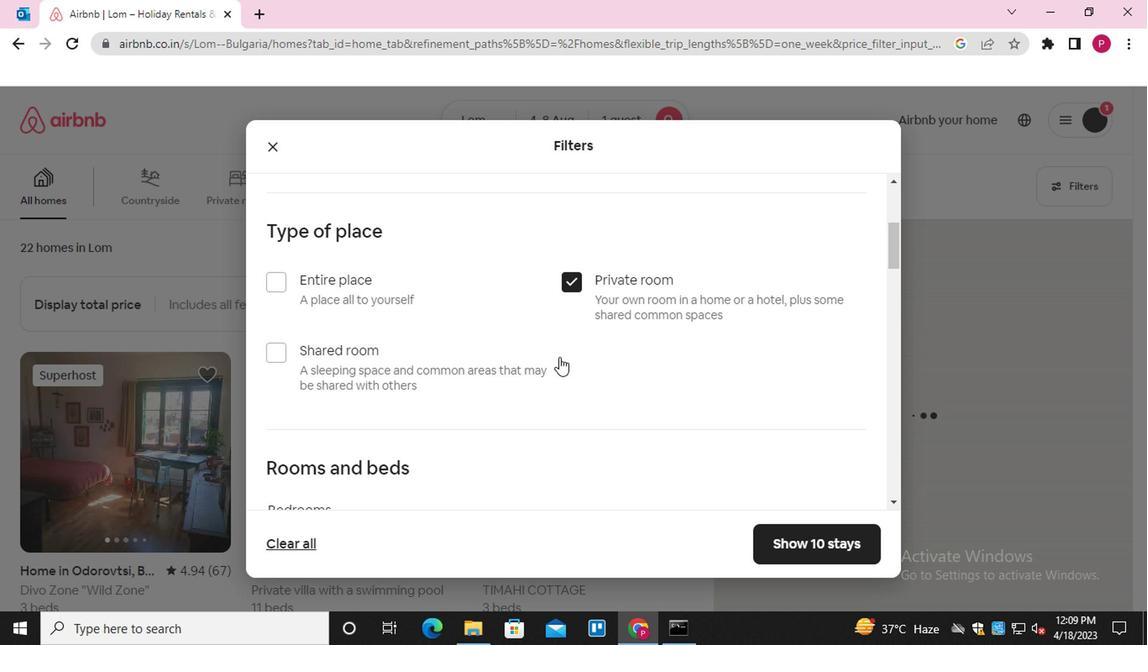 
Action: Mouse moved to (356, 395)
Screenshot: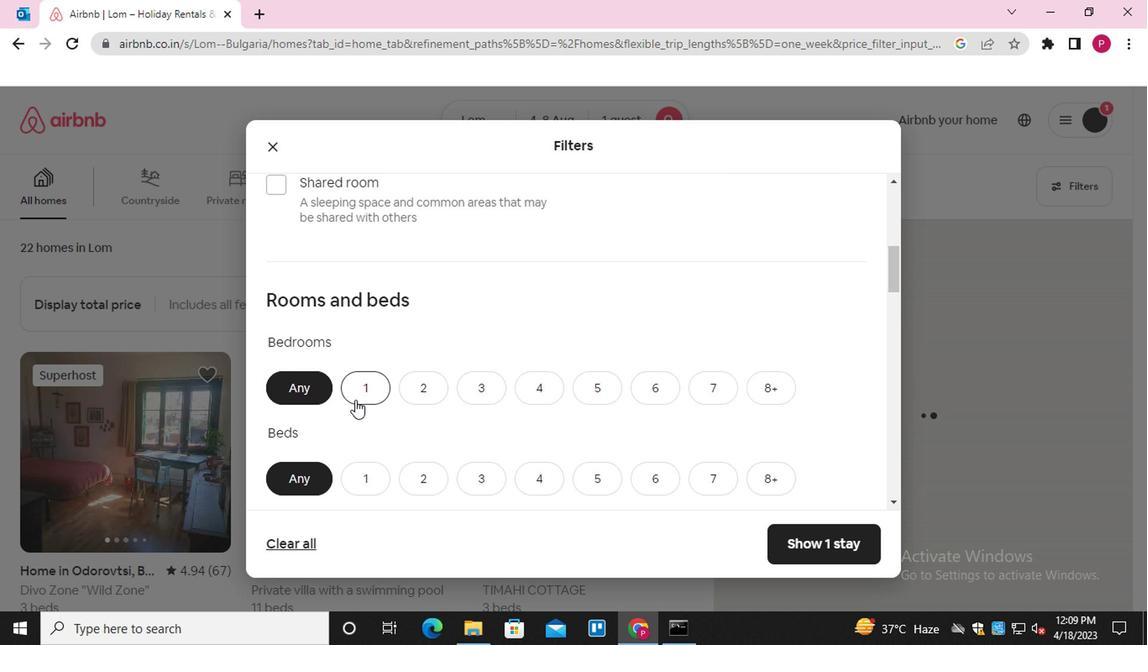 
Action: Mouse pressed left at (356, 395)
Screenshot: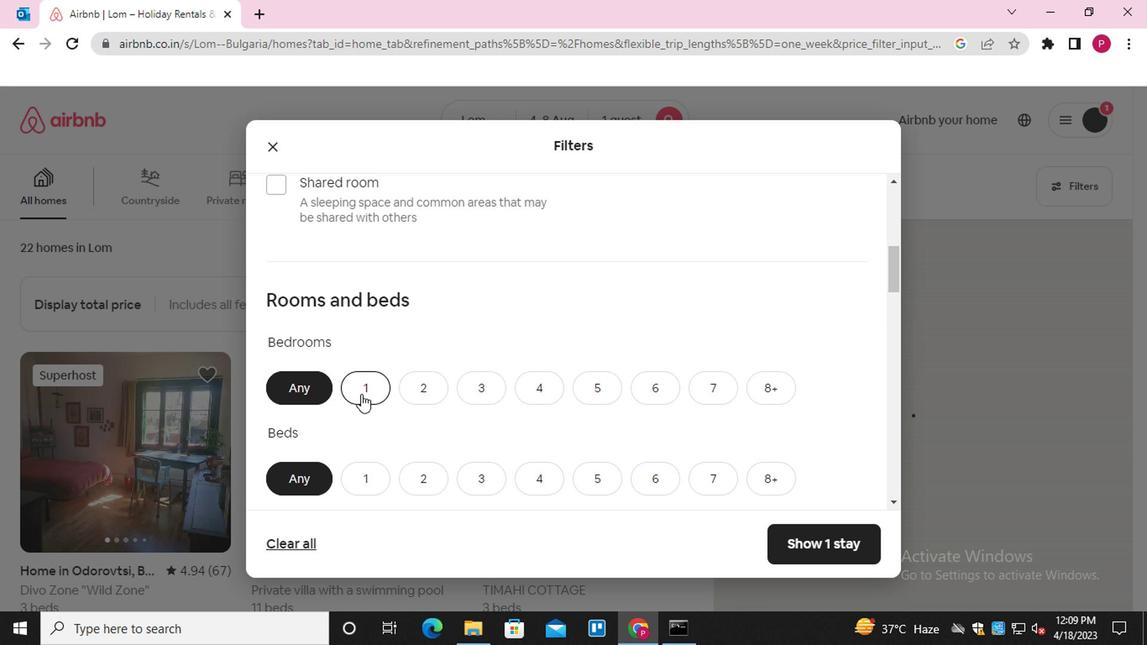 
Action: Mouse scrolled (356, 394) with delta (0, 0)
Screenshot: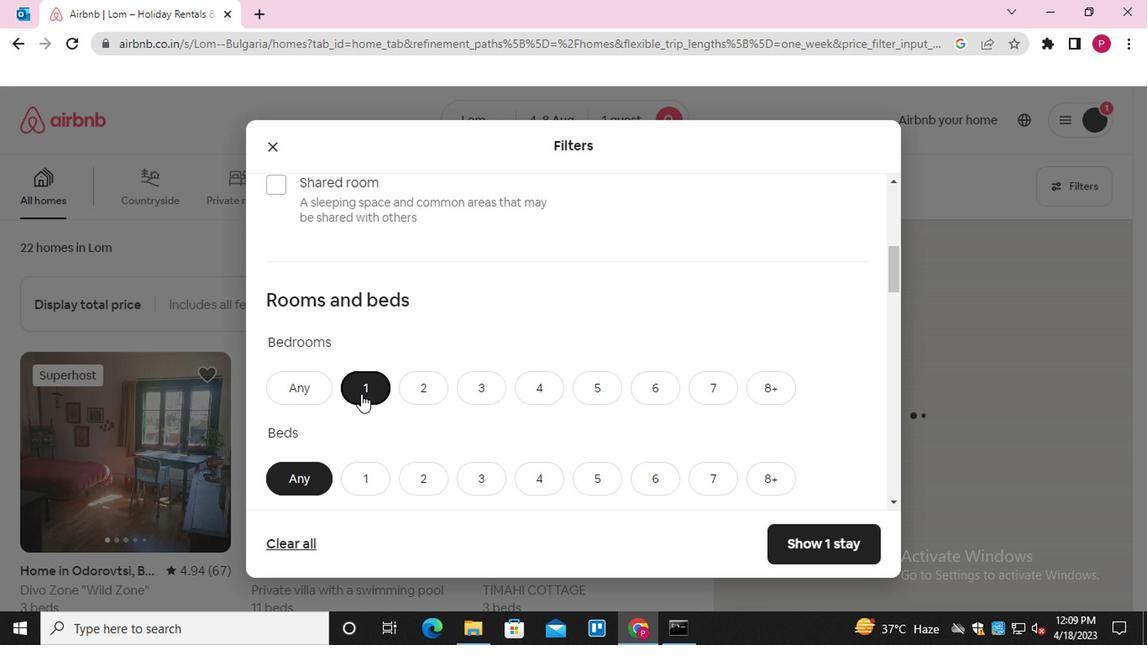 
Action: Mouse moved to (367, 391)
Screenshot: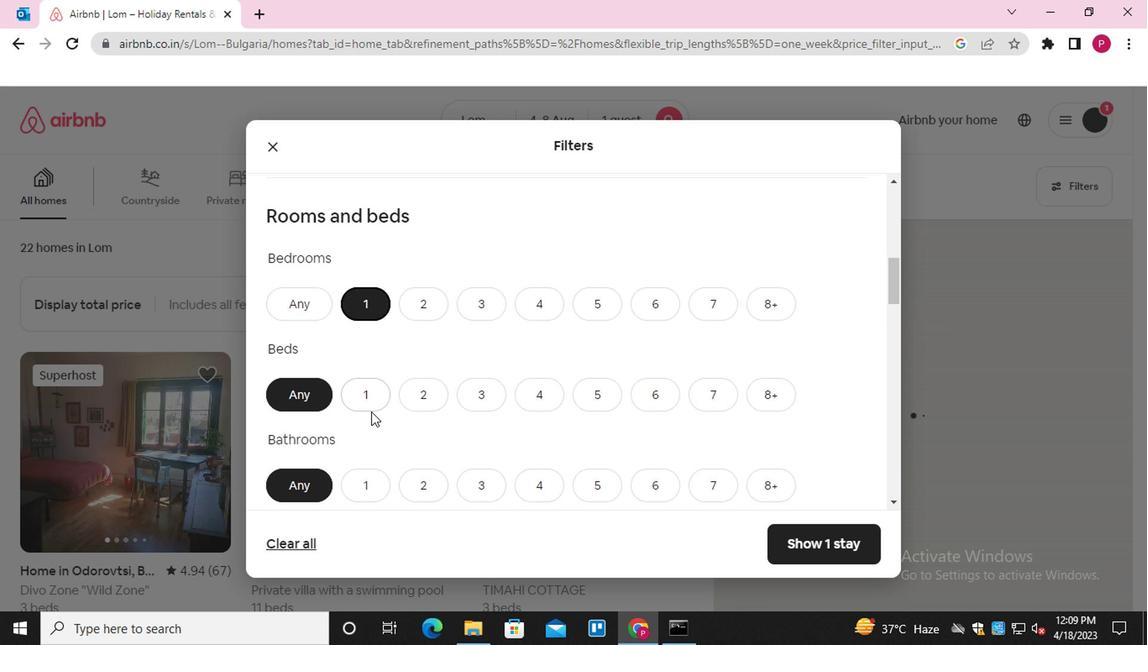 
Action: Mouse pressed left at (367, 391)
Screenshot: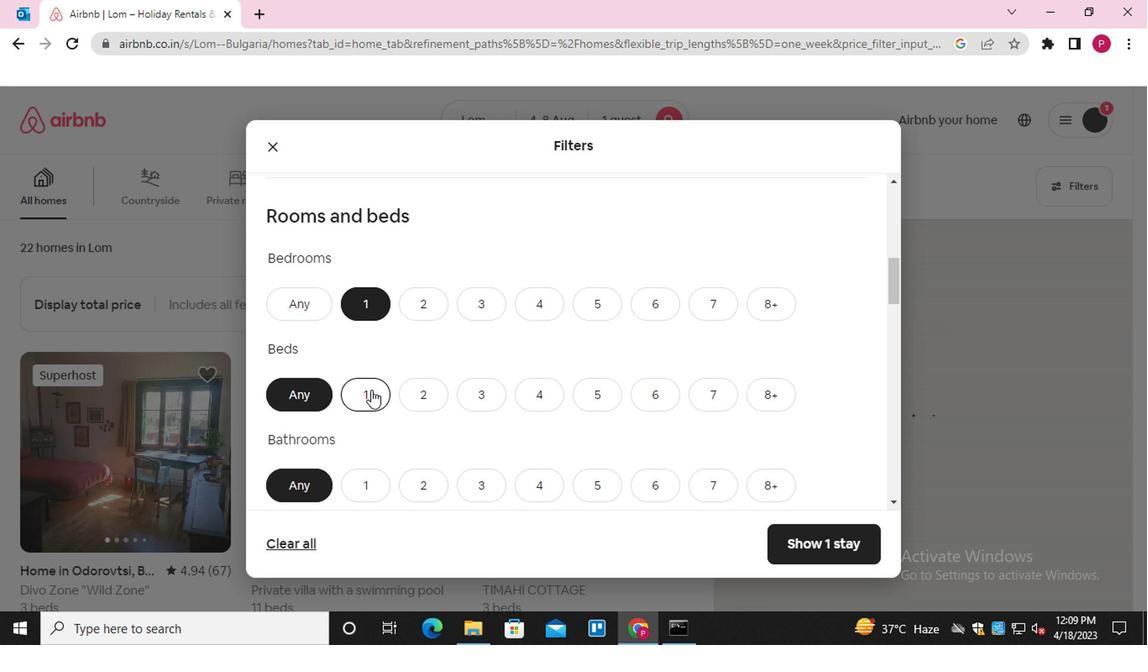 
Action: Mouse scrolled (367, 390) with delta (0, 0)
Screenshot: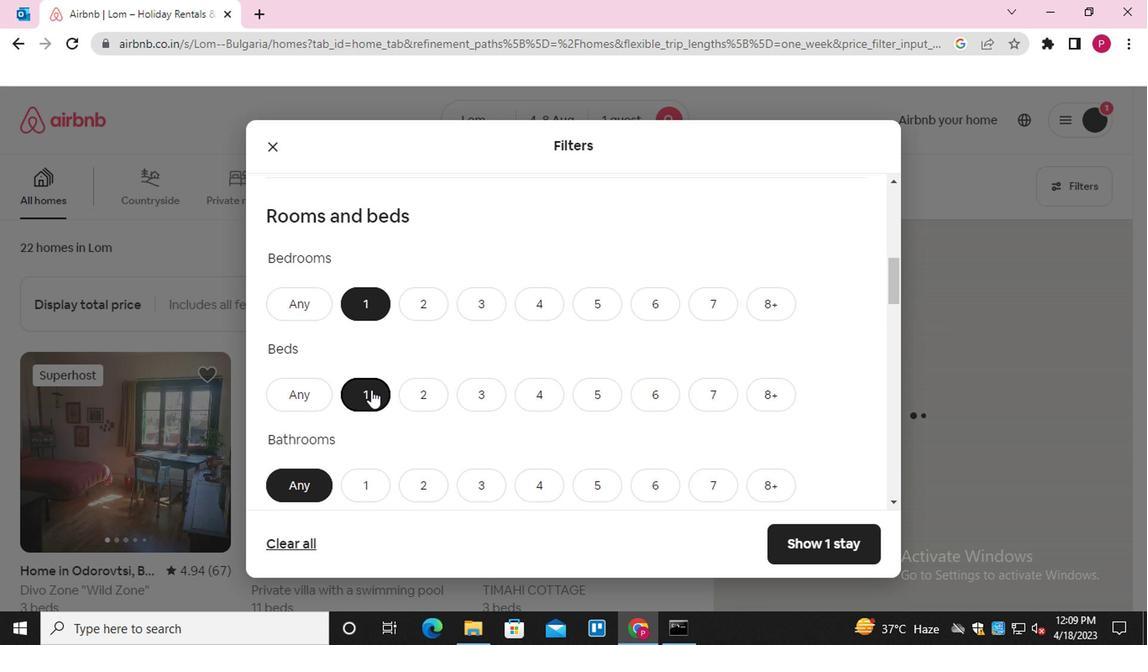 
Action: Mouse moved to (365, 404)
Screenshot: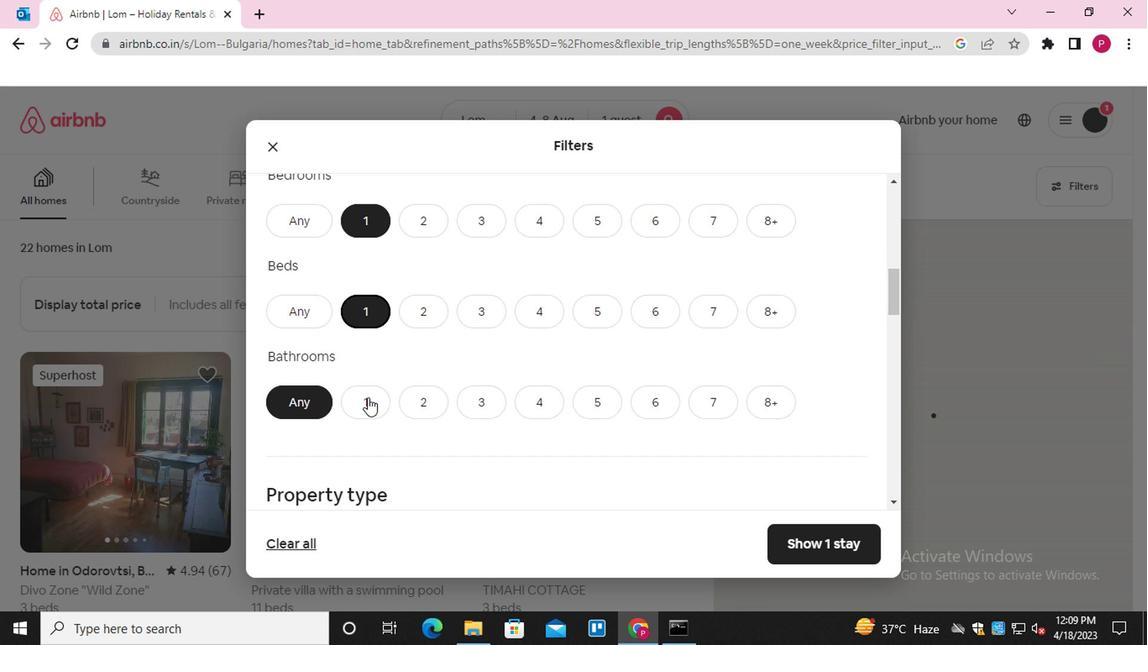 
Action: Mouse pressed left at (365, 404)
Screenshot: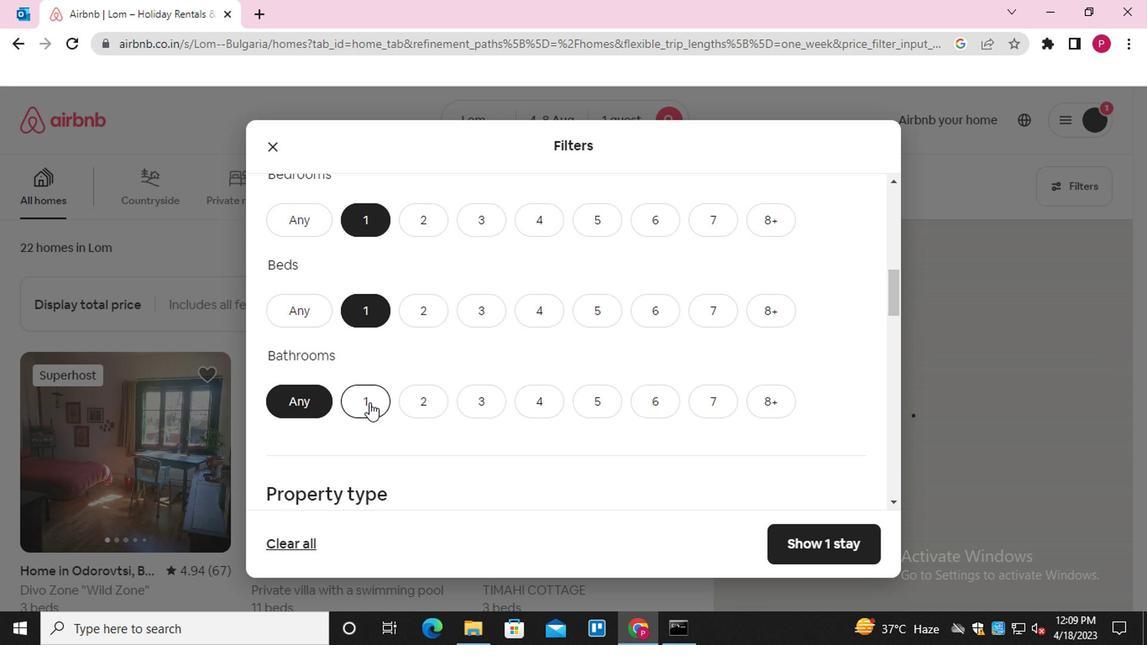 
Action: Mouse scrolled (365, 403) with delta (0, -1)
Screenshot: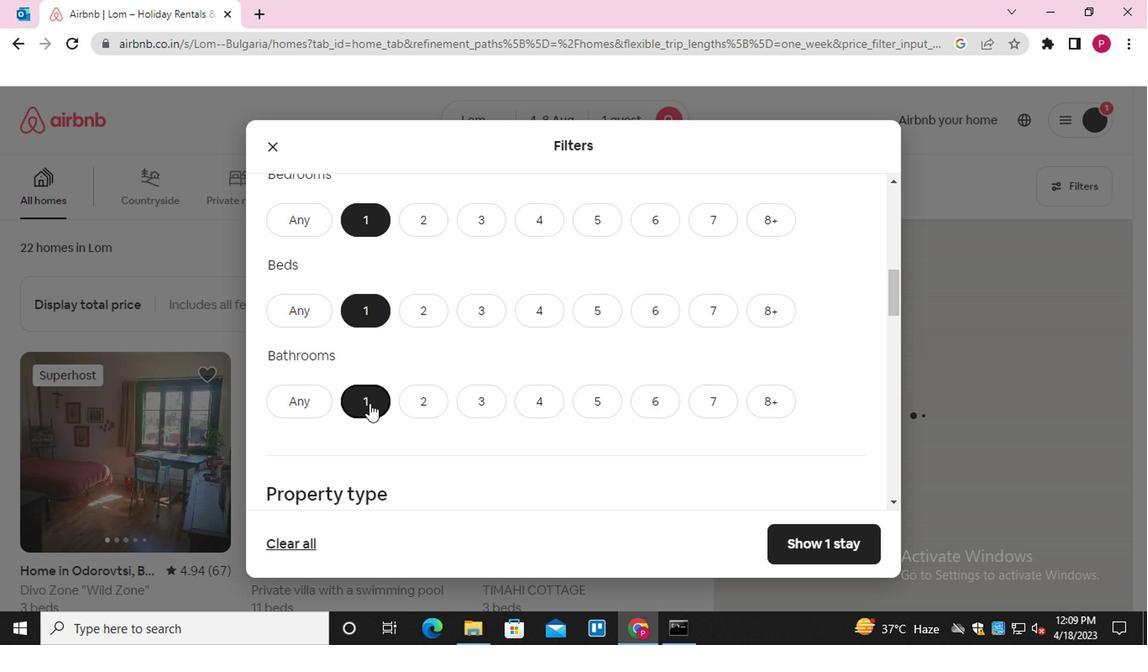 
Action: Mouse scrolled (365, 403) with delta (0, -1)
Screenshot: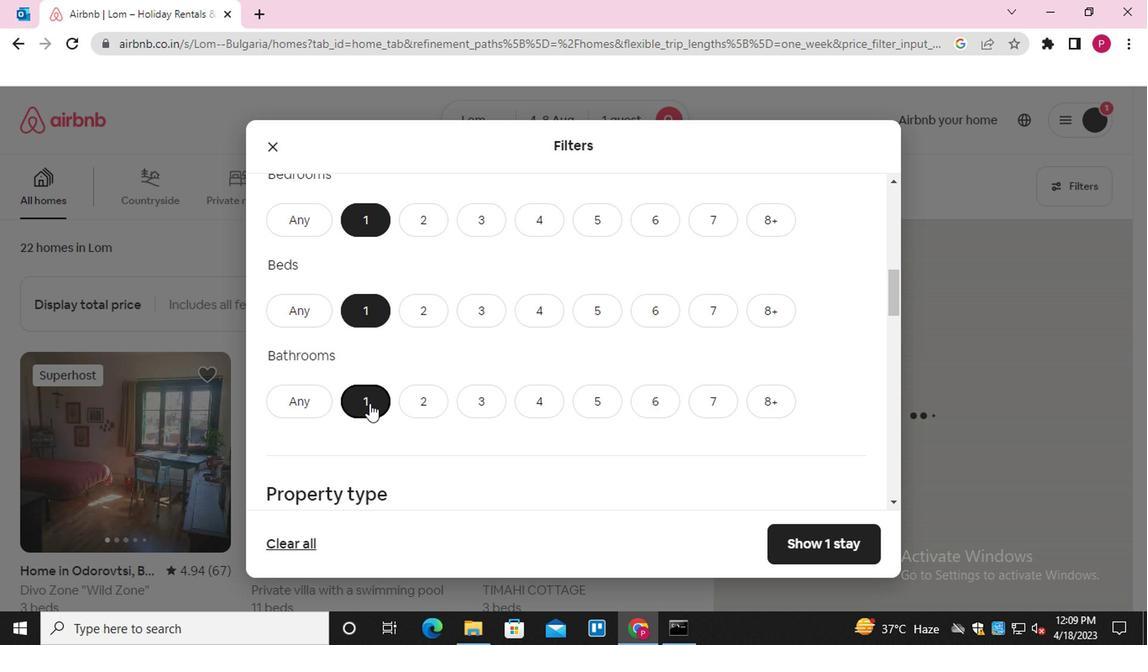 
Action: Mouse moved to (426, 434)
Screenshot: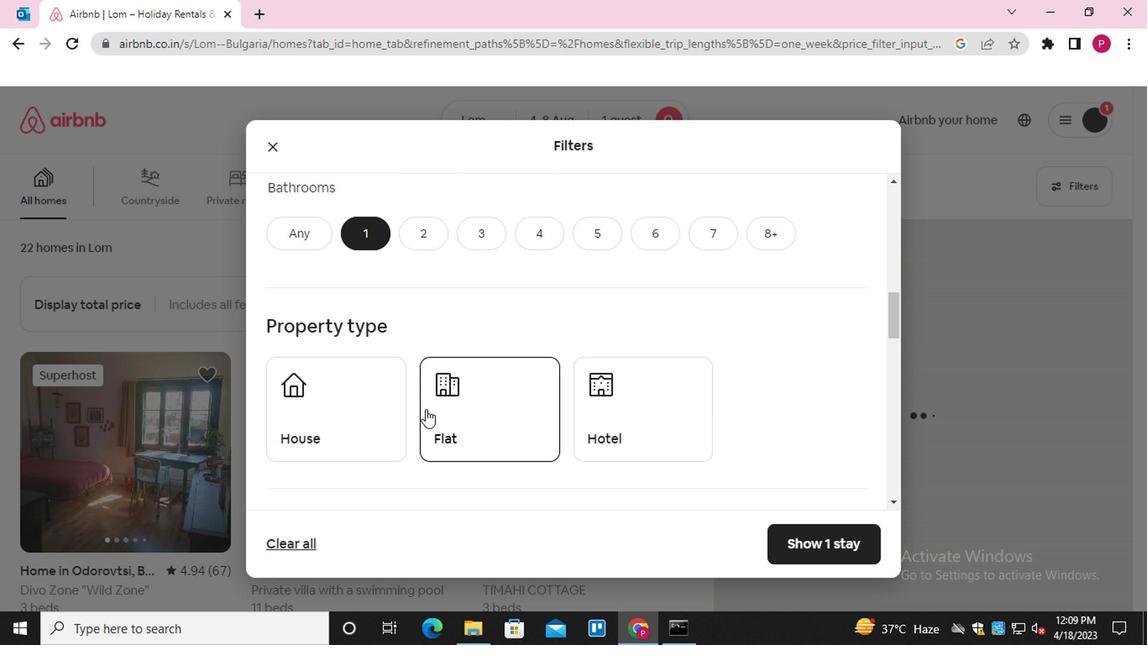 
Action: Mouse scrolled (426, 433) with delta (0, 0)
Screenshot: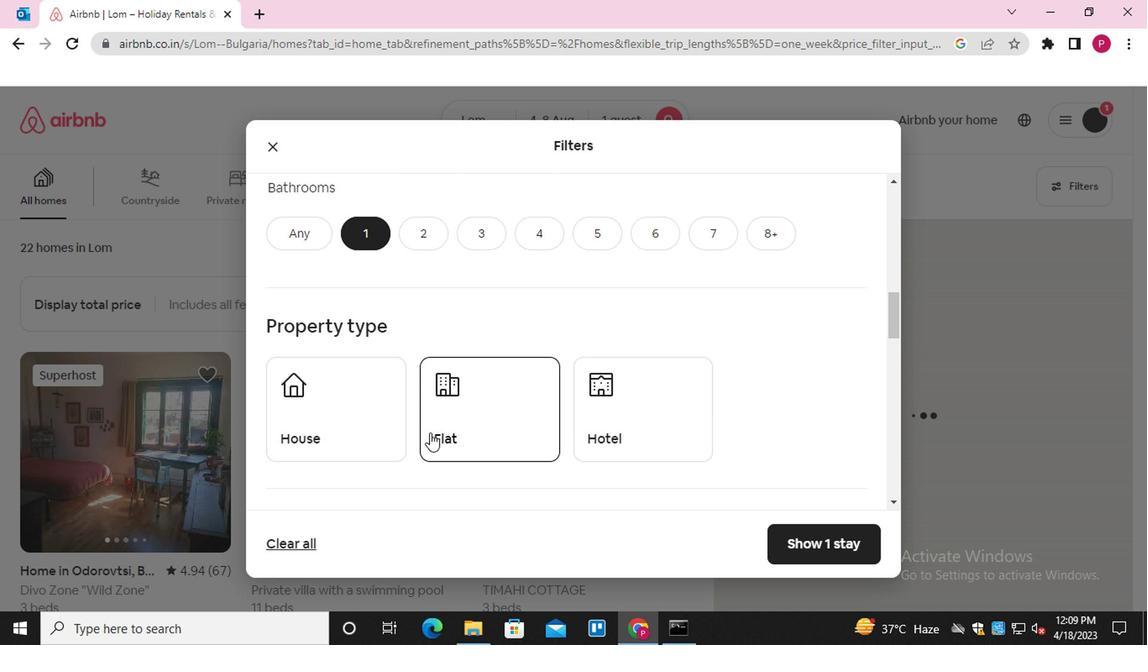 
Action: Mouse scrolled (426, 433) with delta (0, 0)
Screenshot: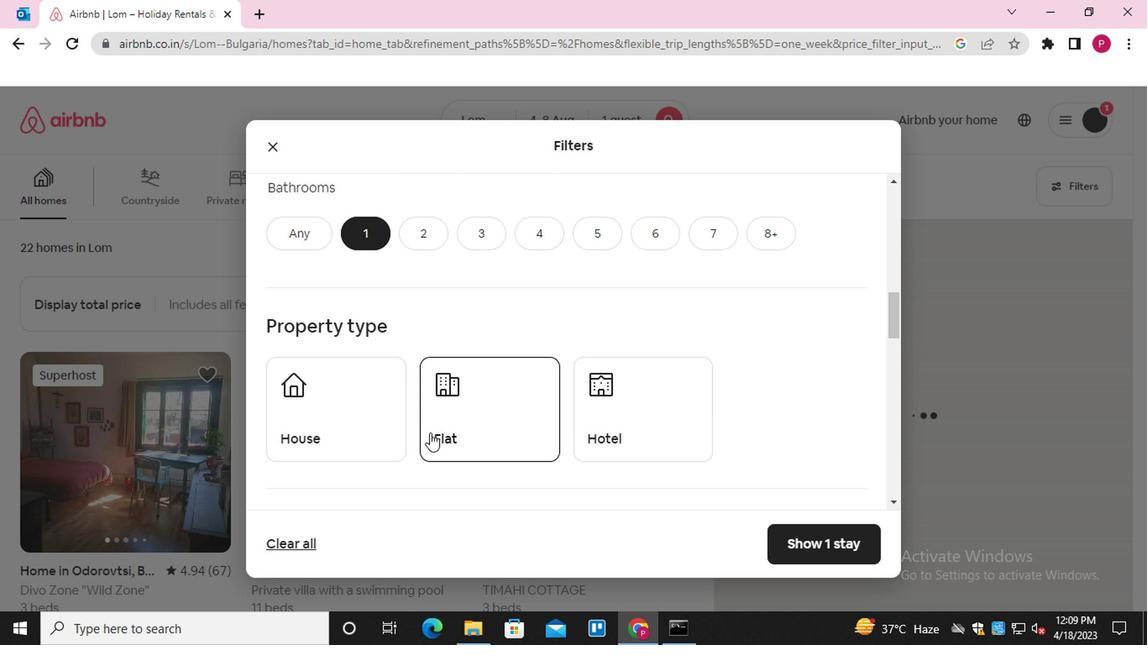 
Action: Mouse moved to (406, 422)
Screenshot: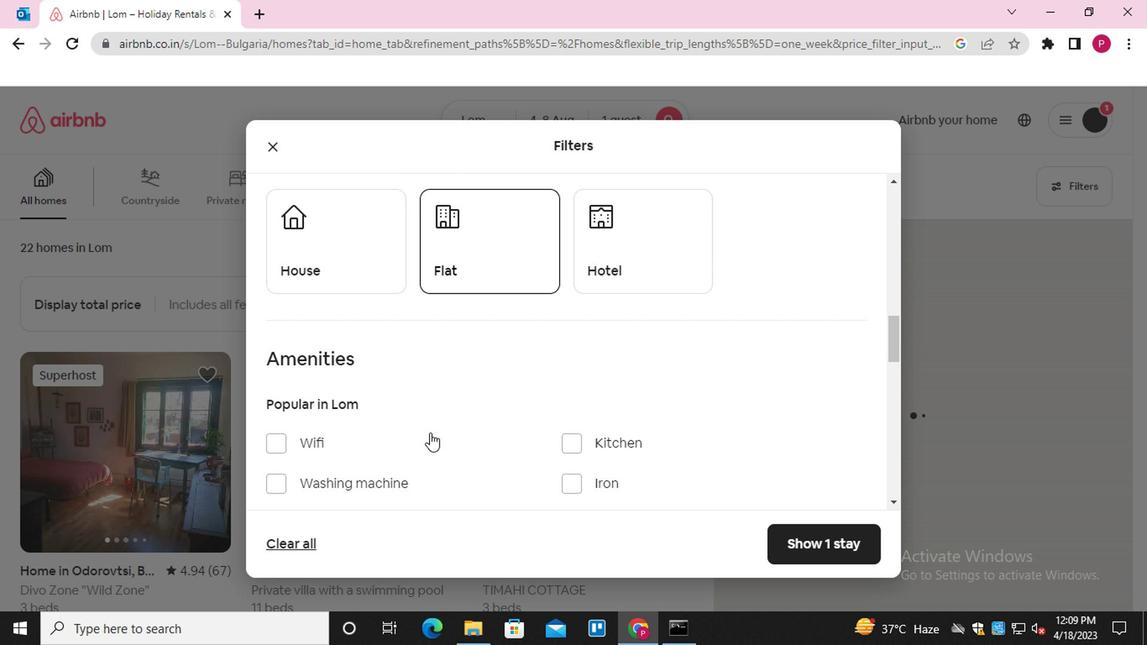 
Action: Mouse scrolled (406, 421) with delta (0, 0)
Screenshot: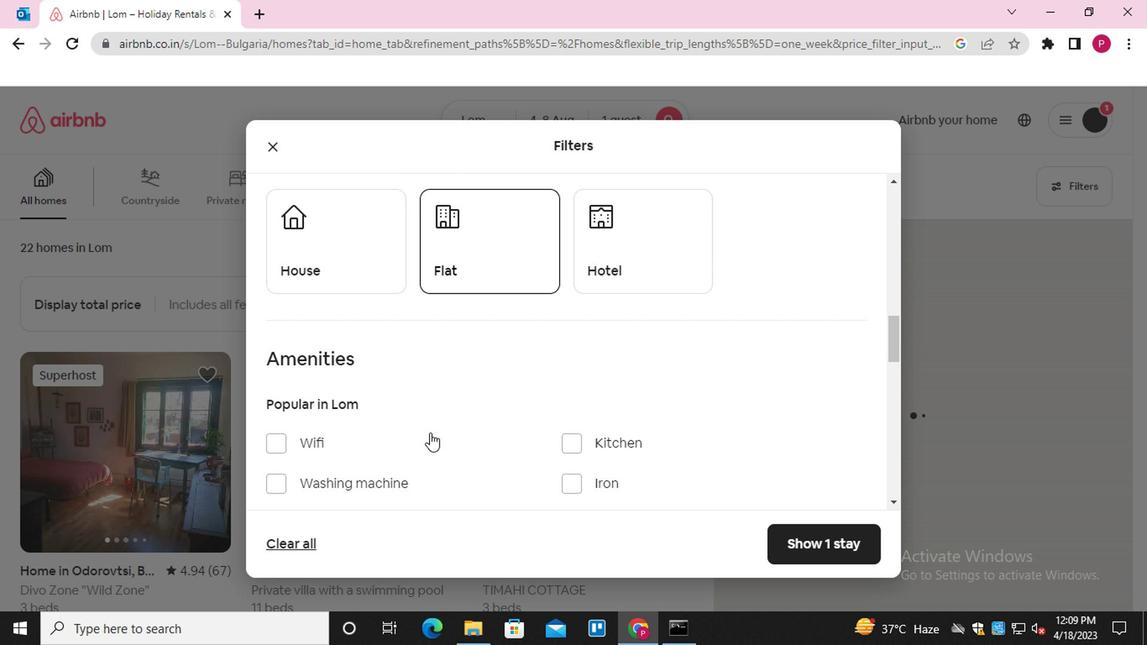 
Action: Mouse moved to (266, 367)
Screenshot: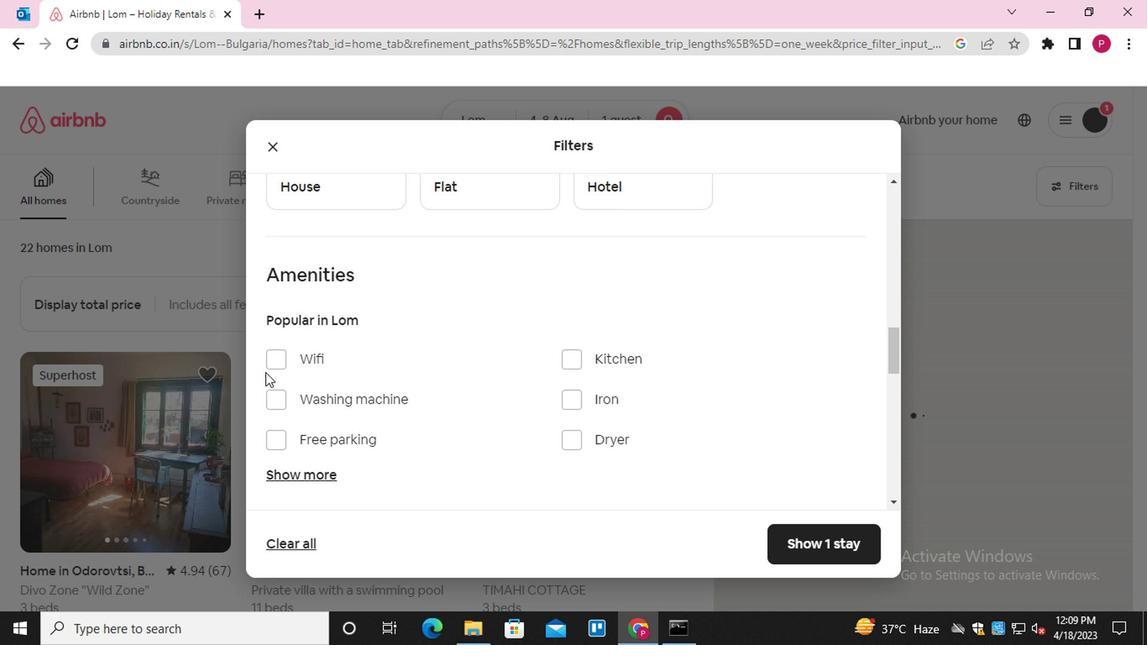 
Action: Mouse pressed left at (266, 367)
Screenshot: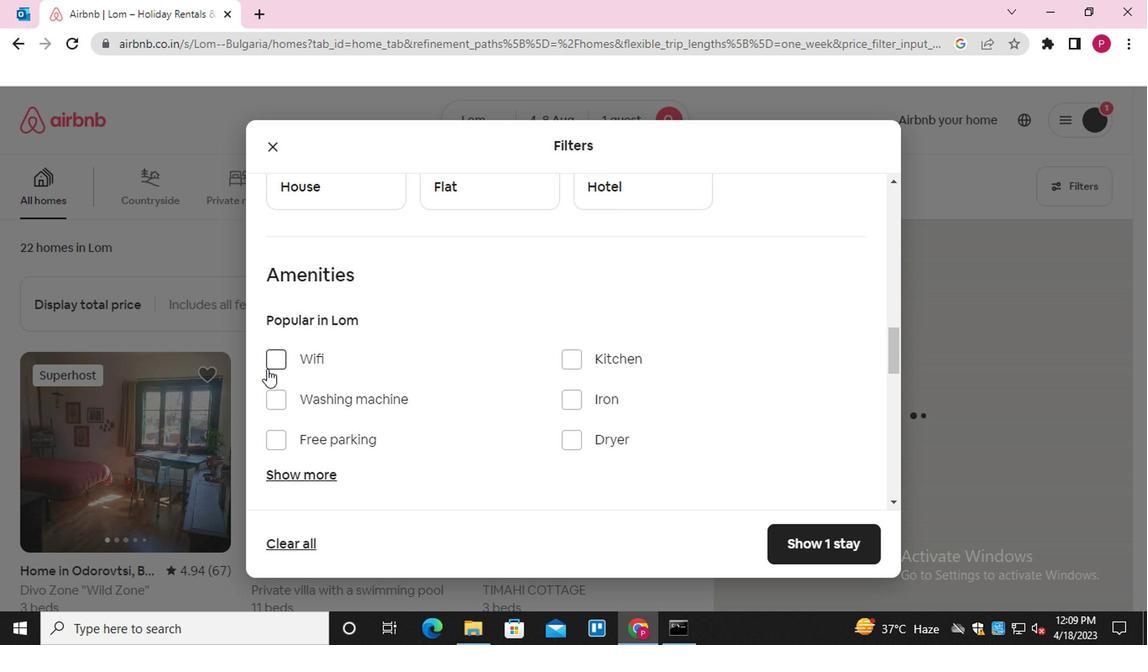
Action: Mouse scrolled (266, 365) with delta (0, -1)
Screenshot: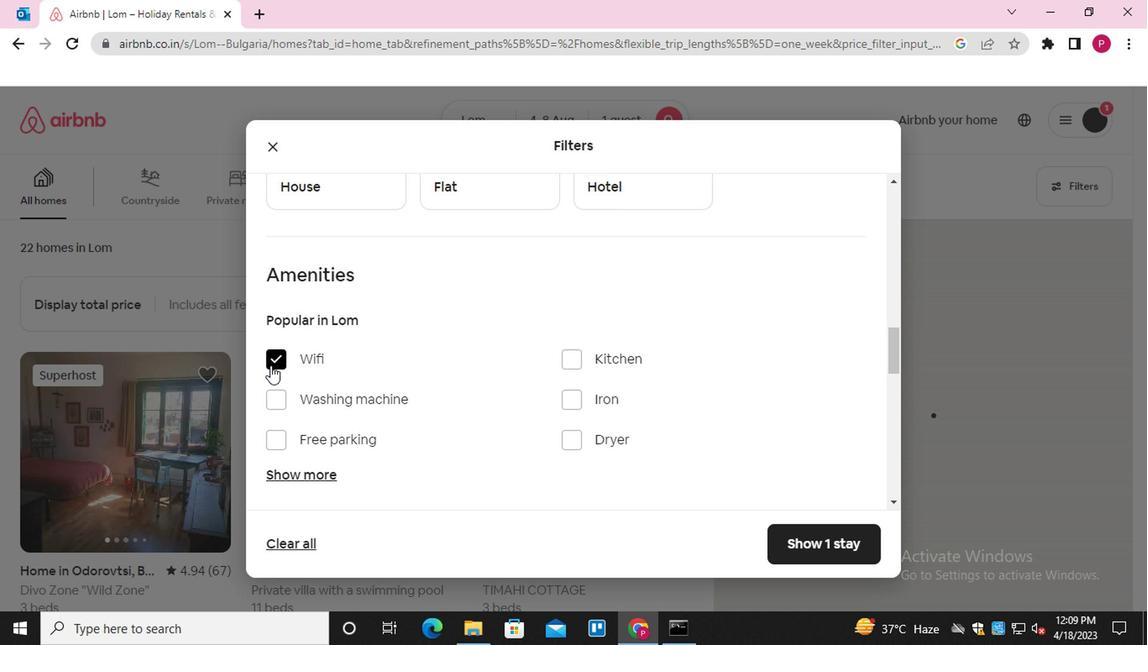 
Action: Mouse moved to (267, 367)
Screenshot: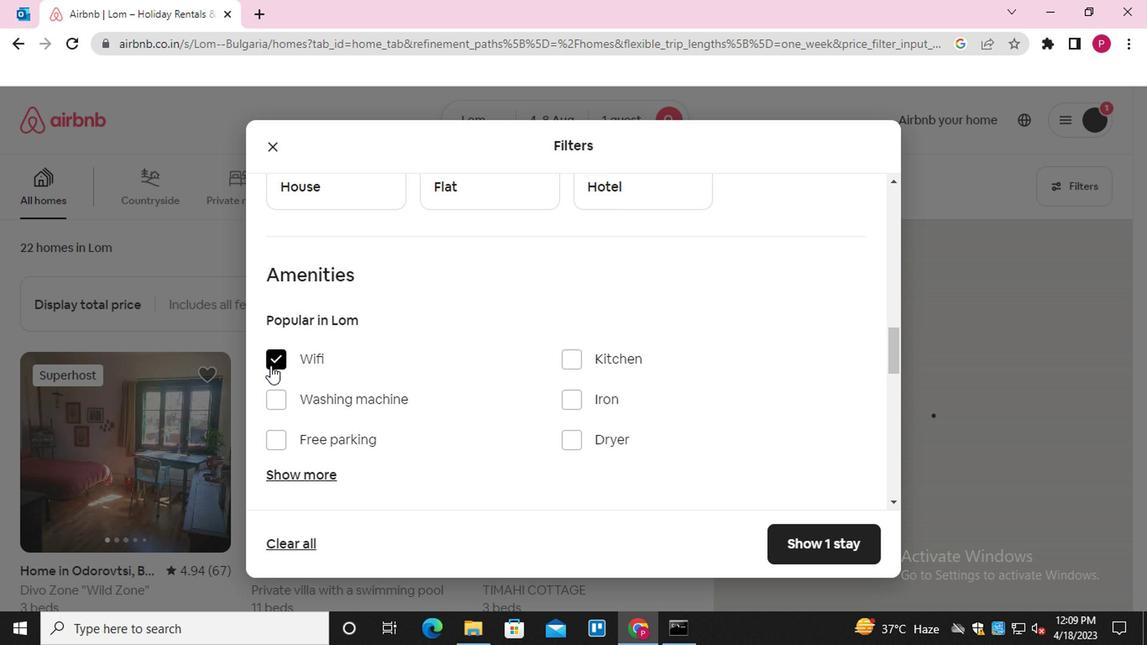 
Action: Mouse scrolled (267, 365) with delta (0, -1)
Screenshot: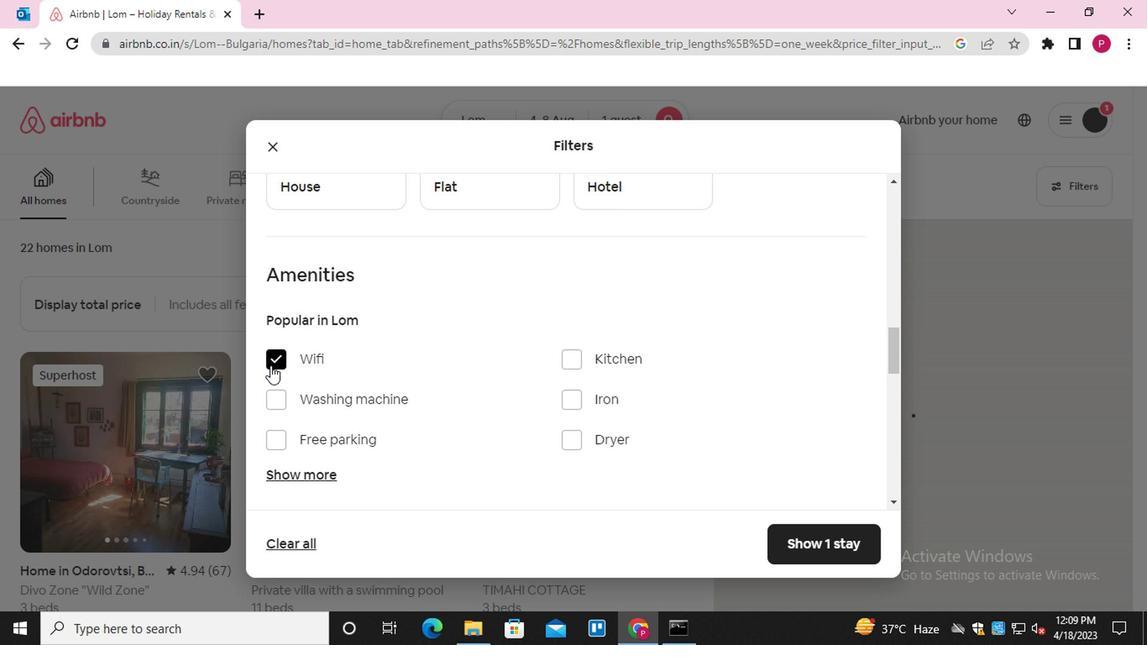 
Action: Mouse moved to (296, 377)
Screenshot: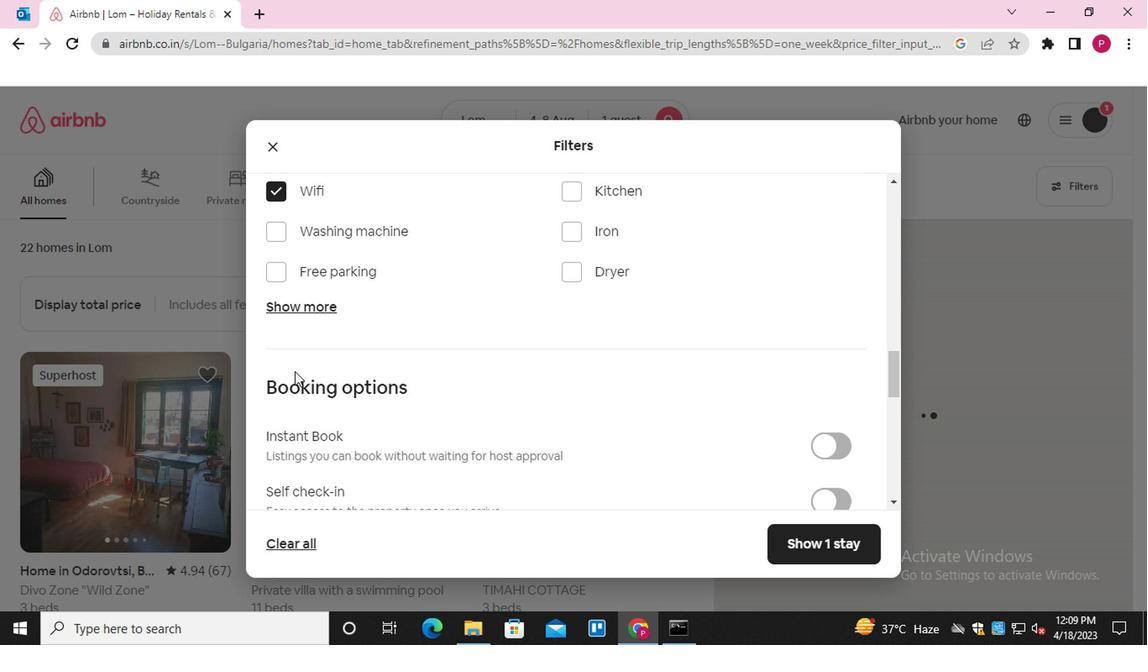 
Action: Mouse scrolled (296, 376) with delta (0, -1)
Screenshot: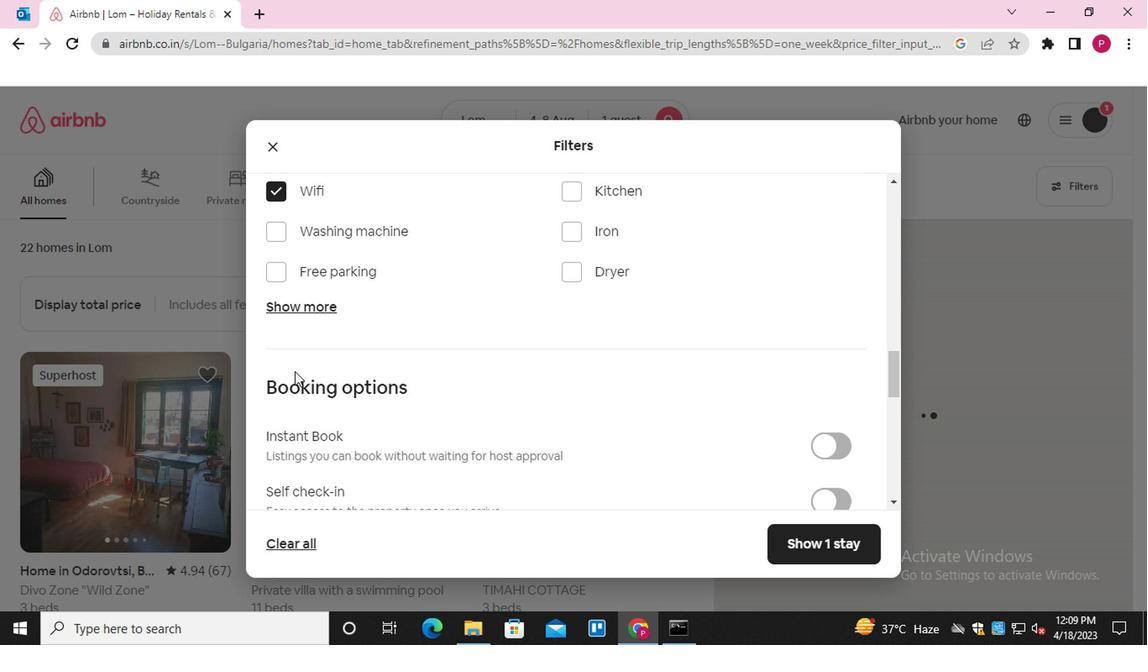 
Action: Mouse scrolled (296, 376) with delta (0, -1)
Screenshot: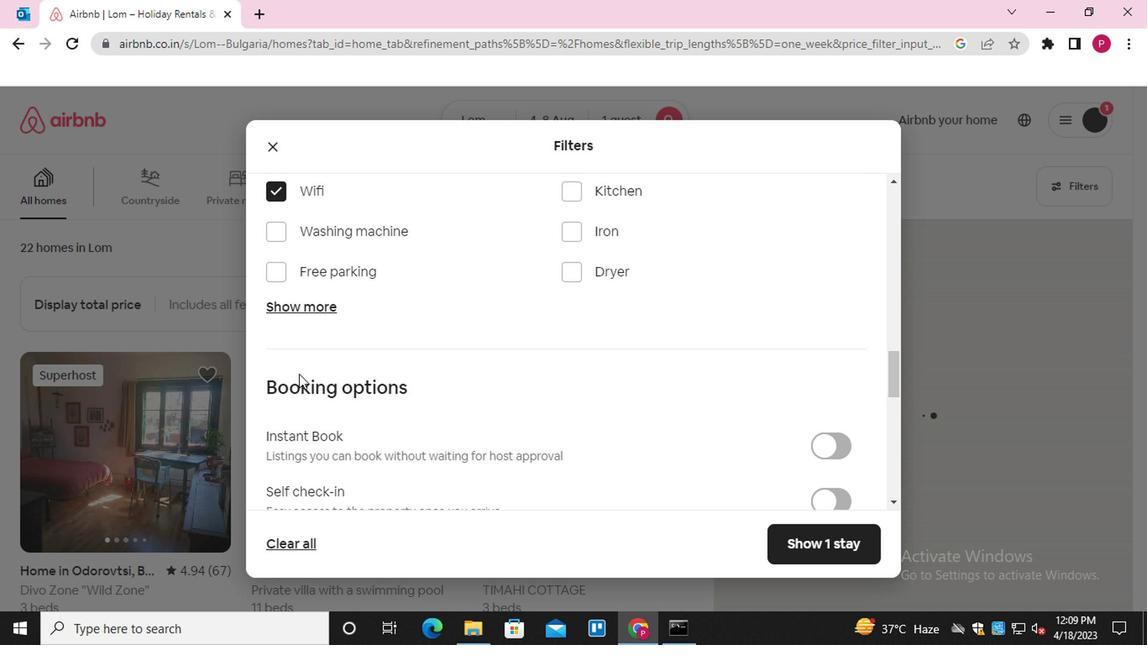 
Action: Mouse moved to (832, 337)
Screenshot: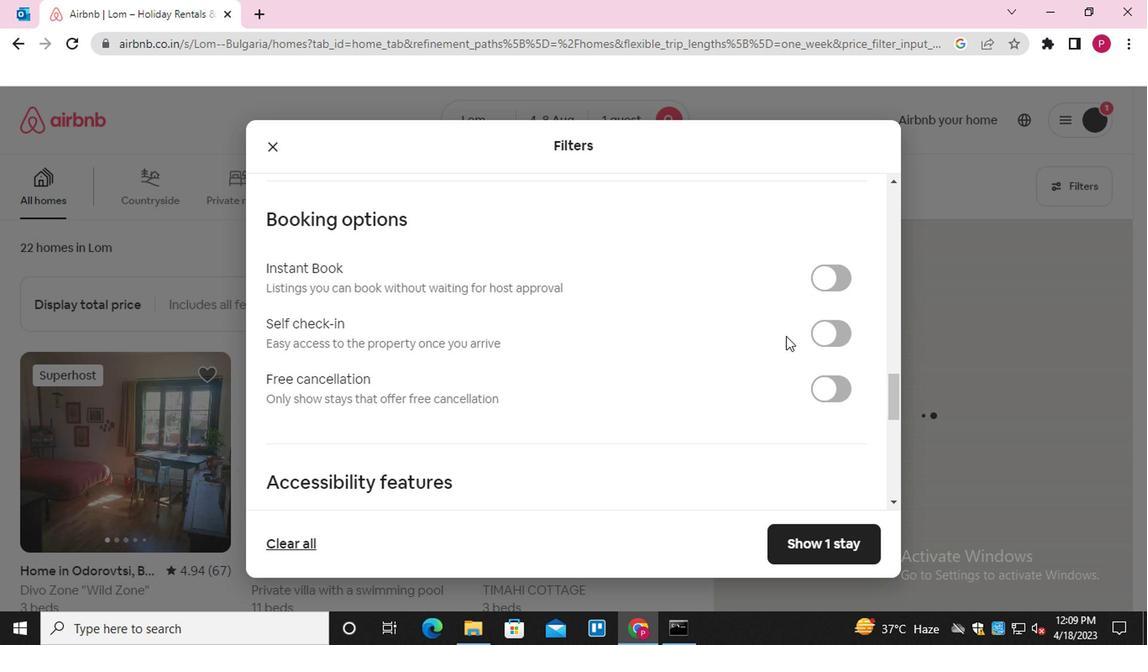 
Action: Mouse pressed left at (832, 337)
Screenshot: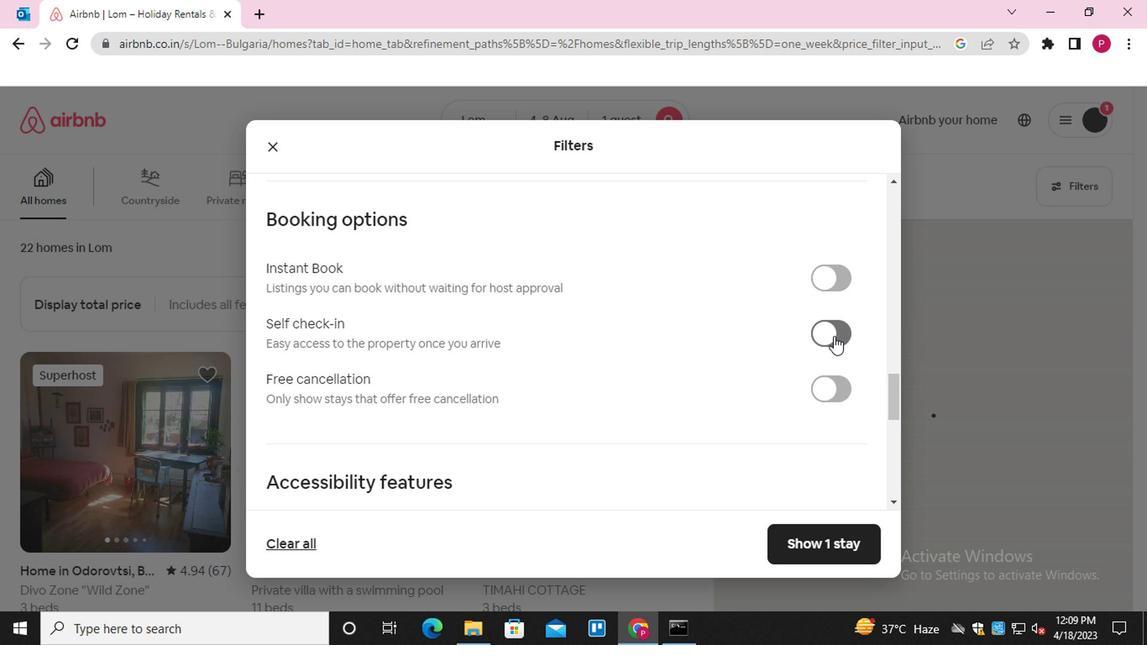 
Action: Mouse moved to (553, 364)
Screenshot: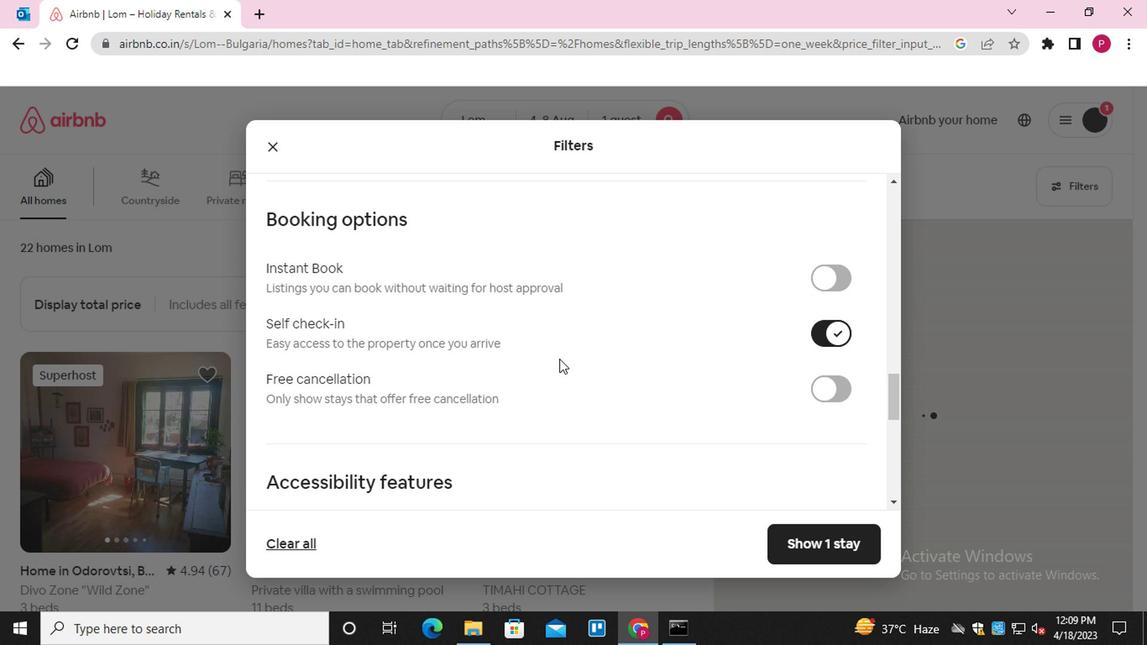 
Action: Mouse scrolled (553, 363) with delta (0, -1)
Screenshot: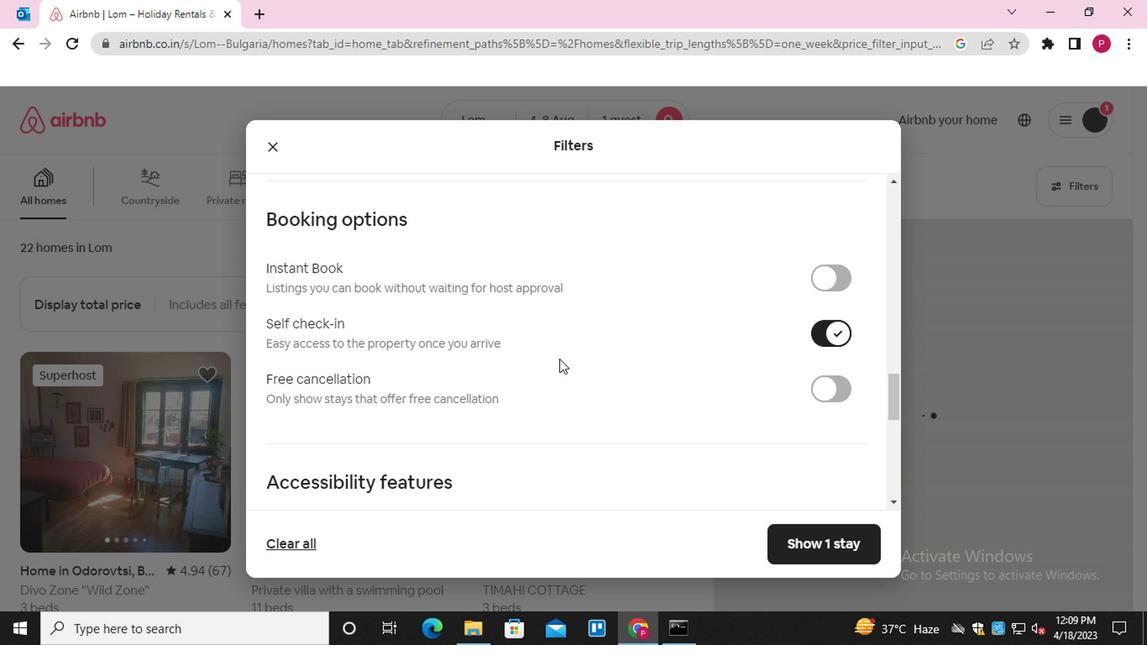 
Action: Mouse moved to (551, 365)
Screenshot: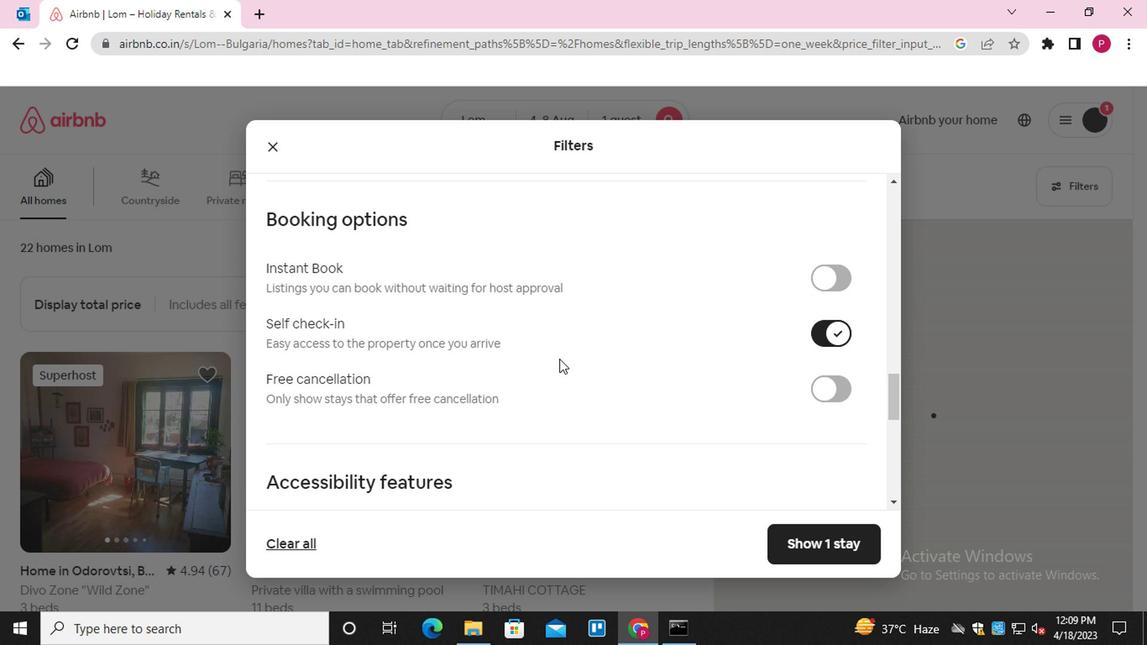 
Action: Mouse scrolled (551, 365) with delta (0, 0)
Screenshot: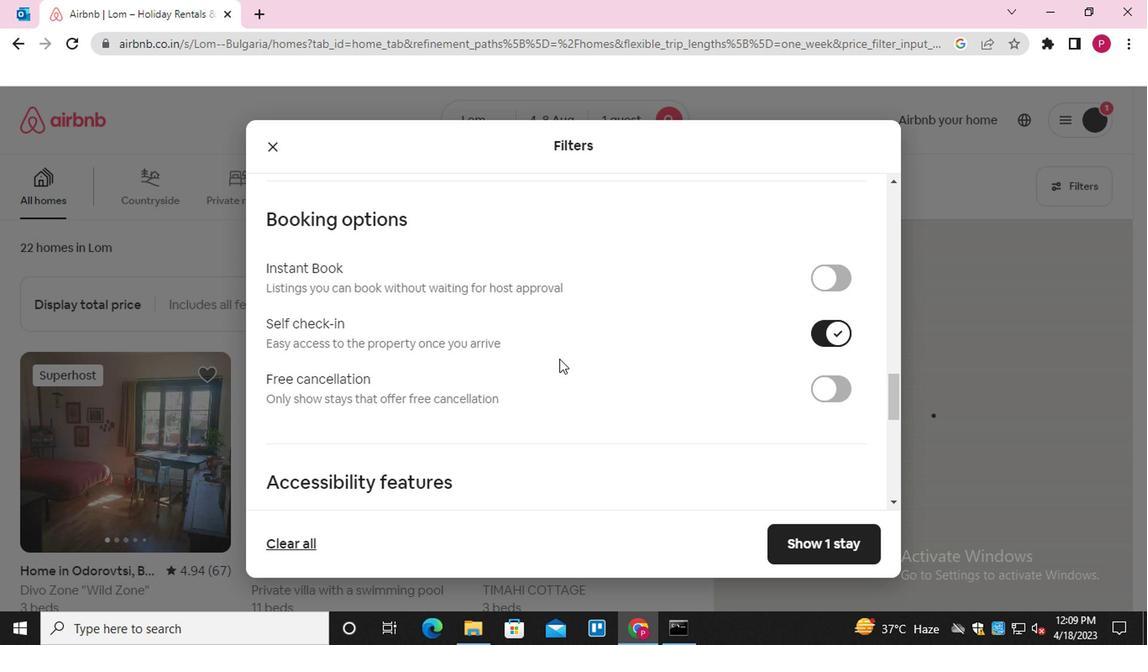 
Action: Mouse moved to (544, 371)
Screenshot: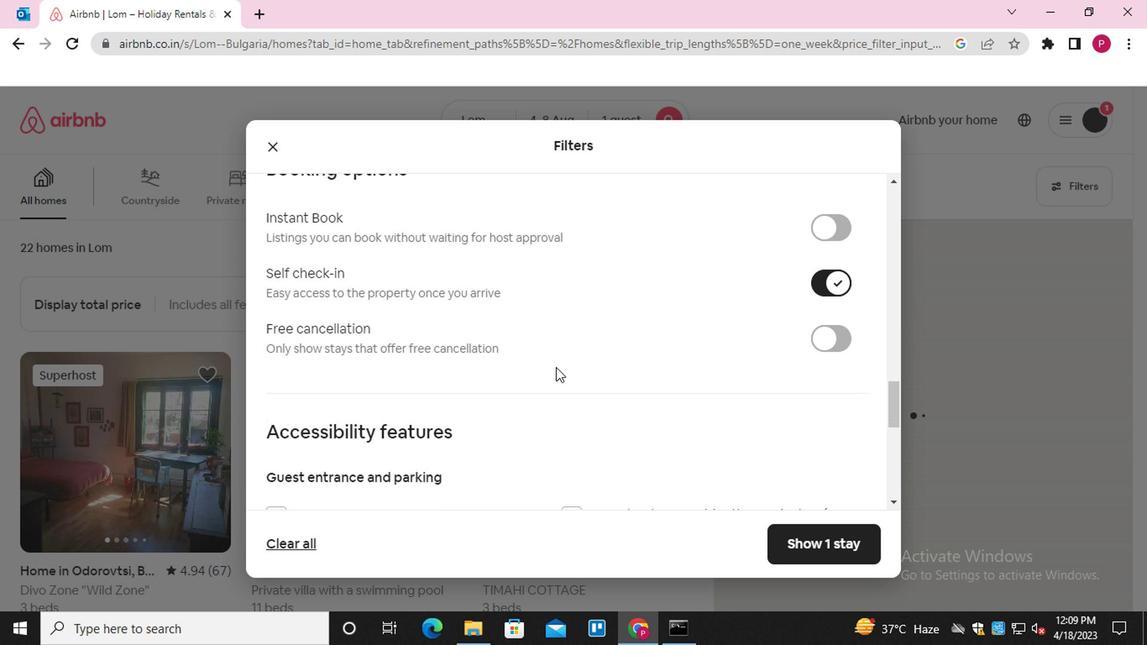 
Action: Mouse scrolled (544, 371) with delta (0, 0)
Screenshot: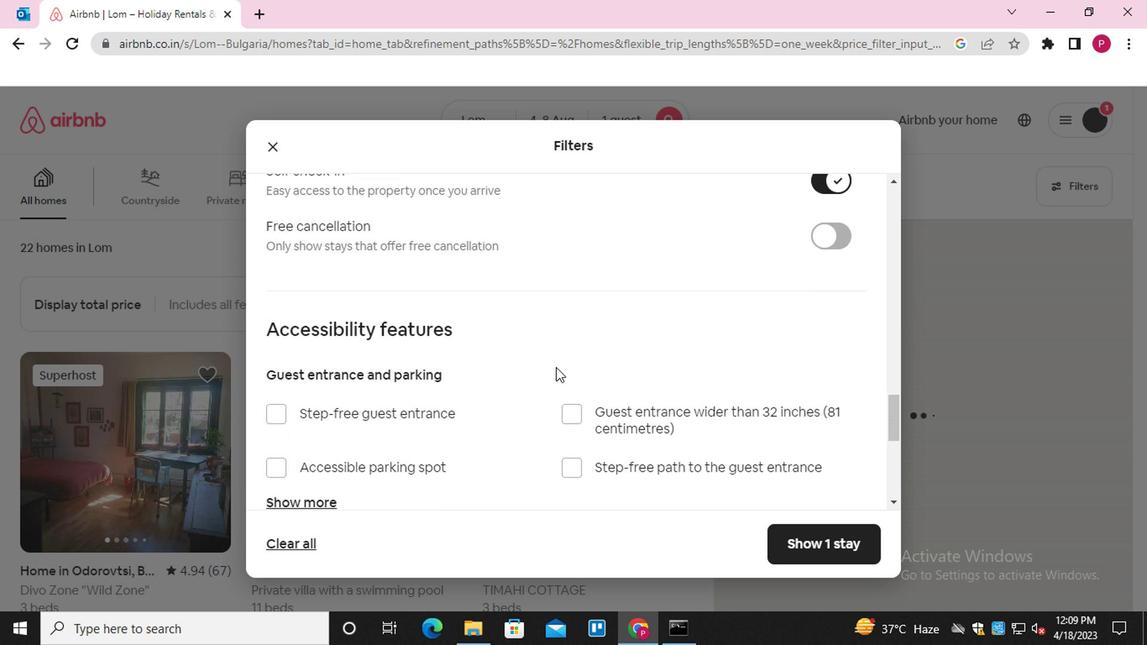 
Action: Mouse moved to (543, 371)
Screenshot: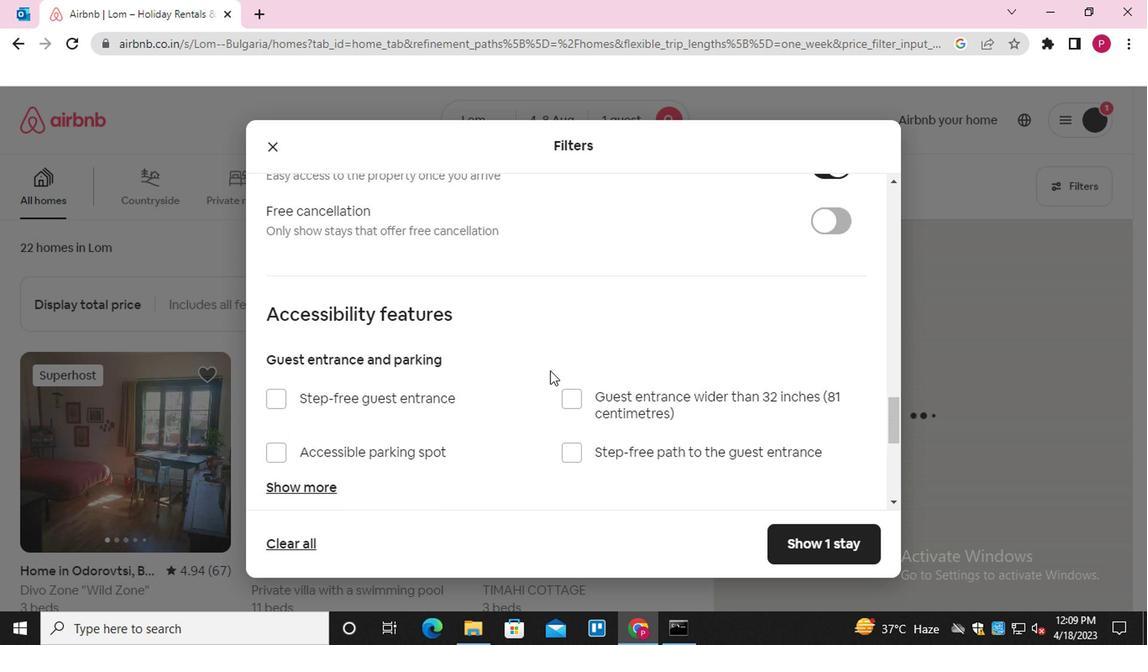 
Action: Mouse scrolled (543, 371) with delta (0, 0)
Screenshot: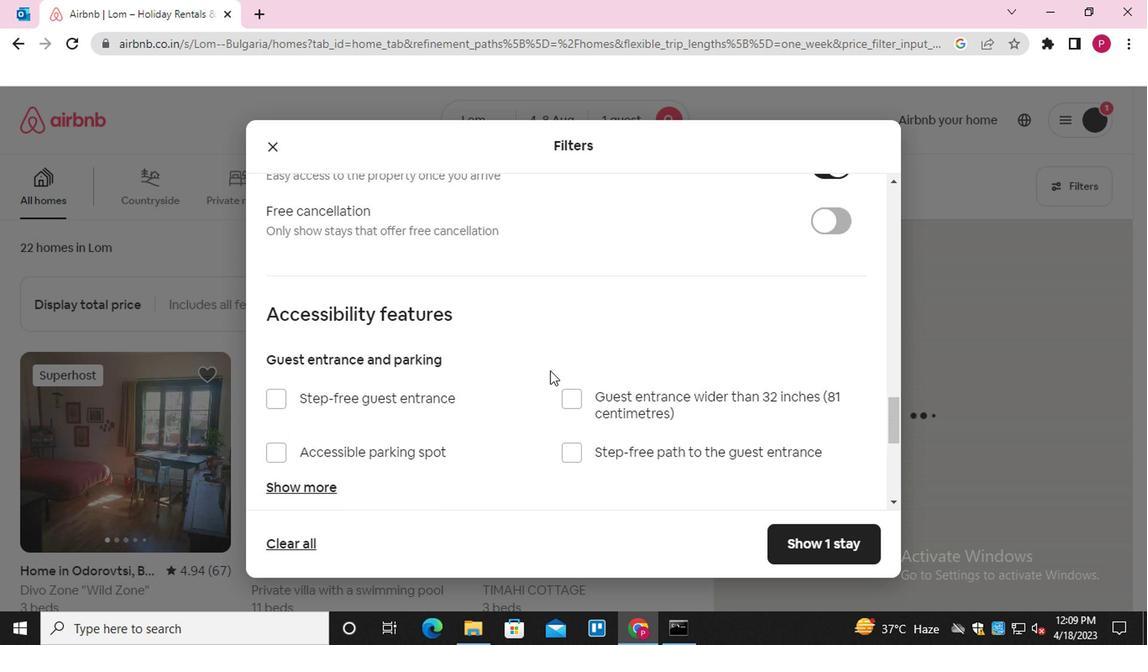 
Action: Mouse moved to (541, 373)
Screenshot: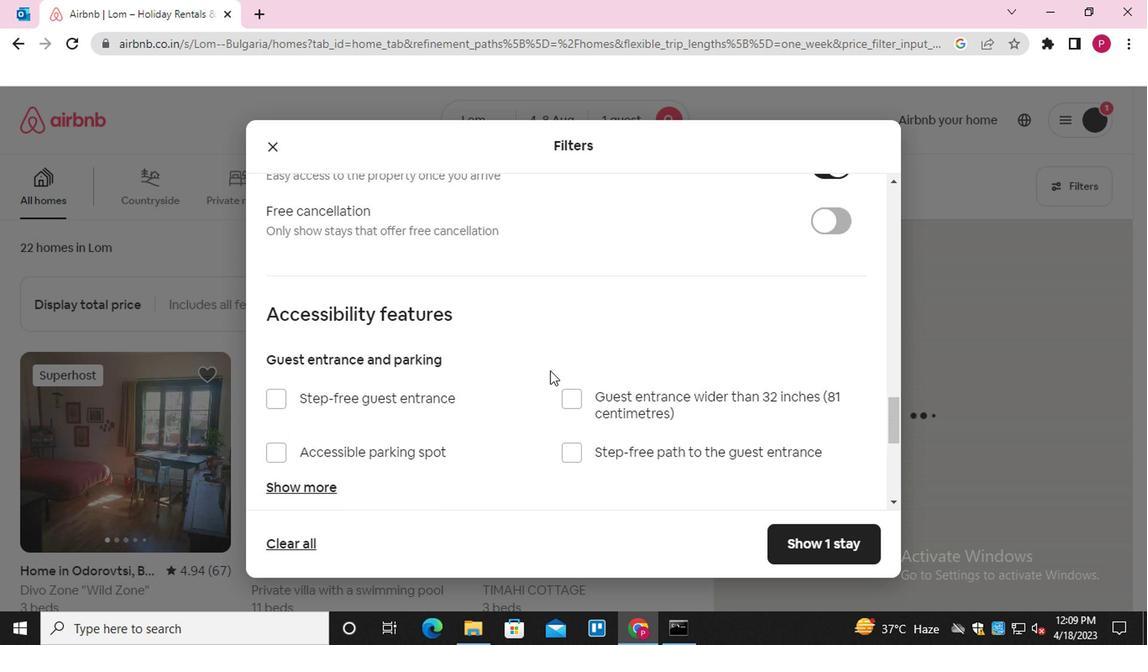 
Action: Mouse scrolled (541, 371) with delta (0, -1)
Screenshot: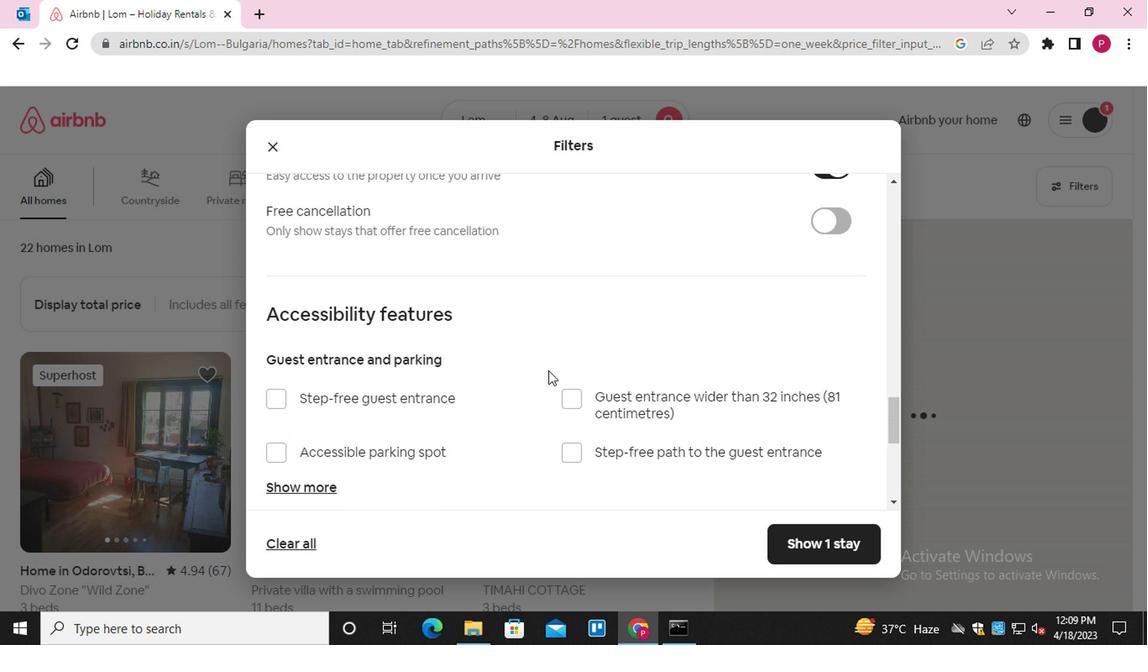 
Action: Mouse moved to (347, 402)
Screenshot: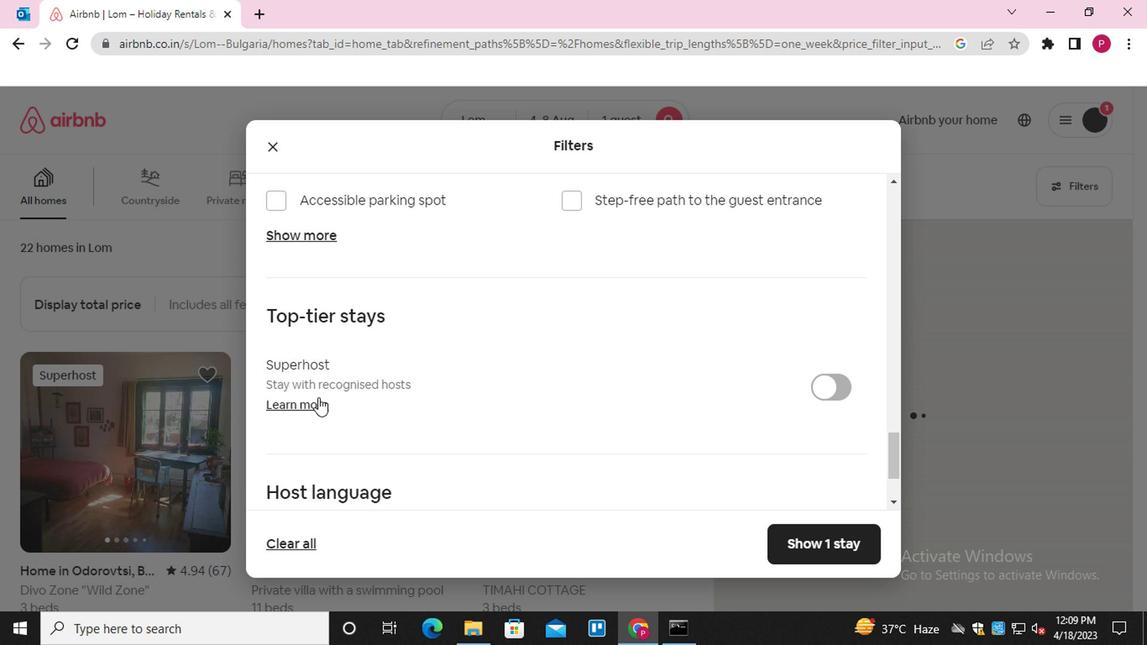 
Action: Mouse scrolled (347, 402) with delta (0, 0)
Screenshot: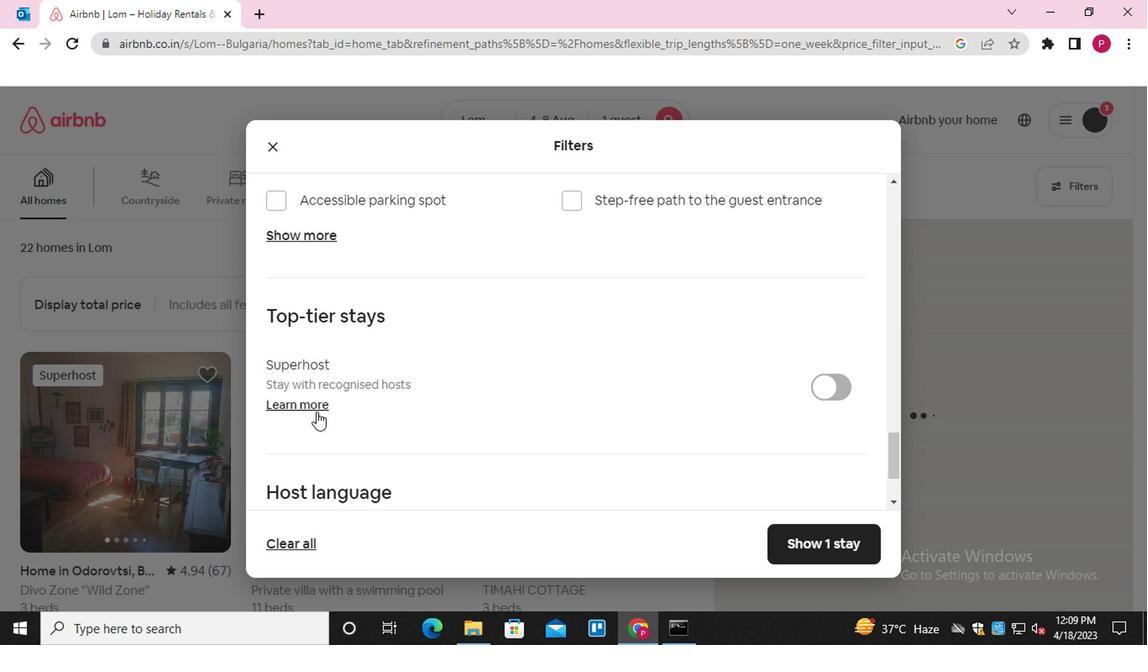 
Action: Mouse moved to (347, 402)
Screenshot: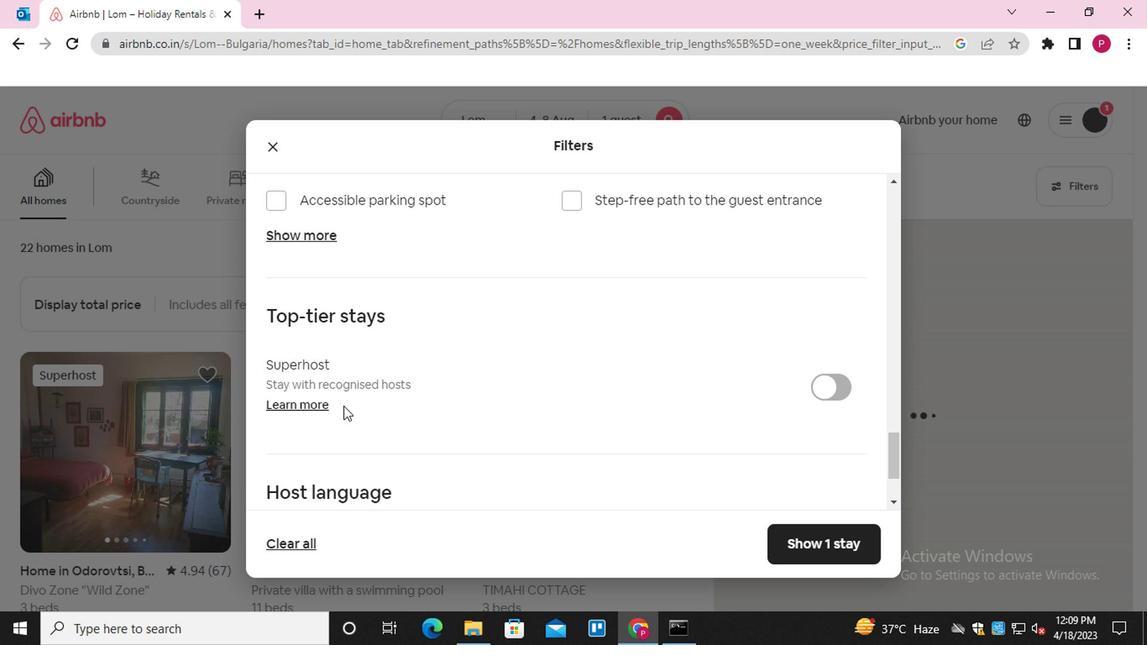 
Action: Mouse scrolled (347, 402) with delta (0, 0)
Screenshot: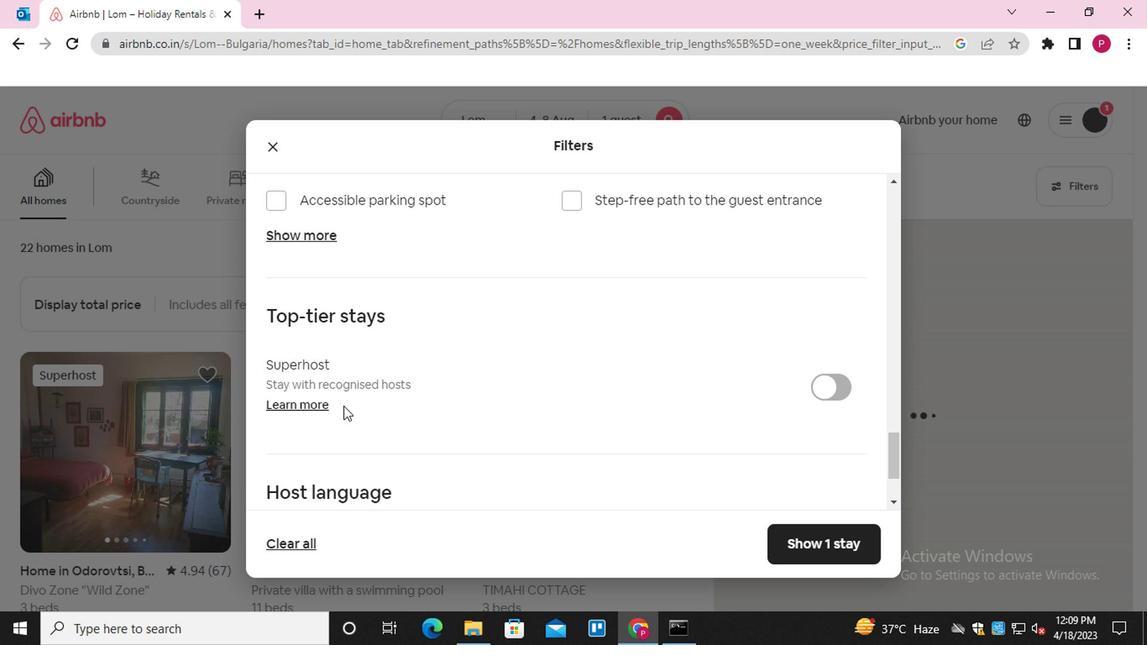 
Action: Mouse moved to (271, 419)
Screenshot: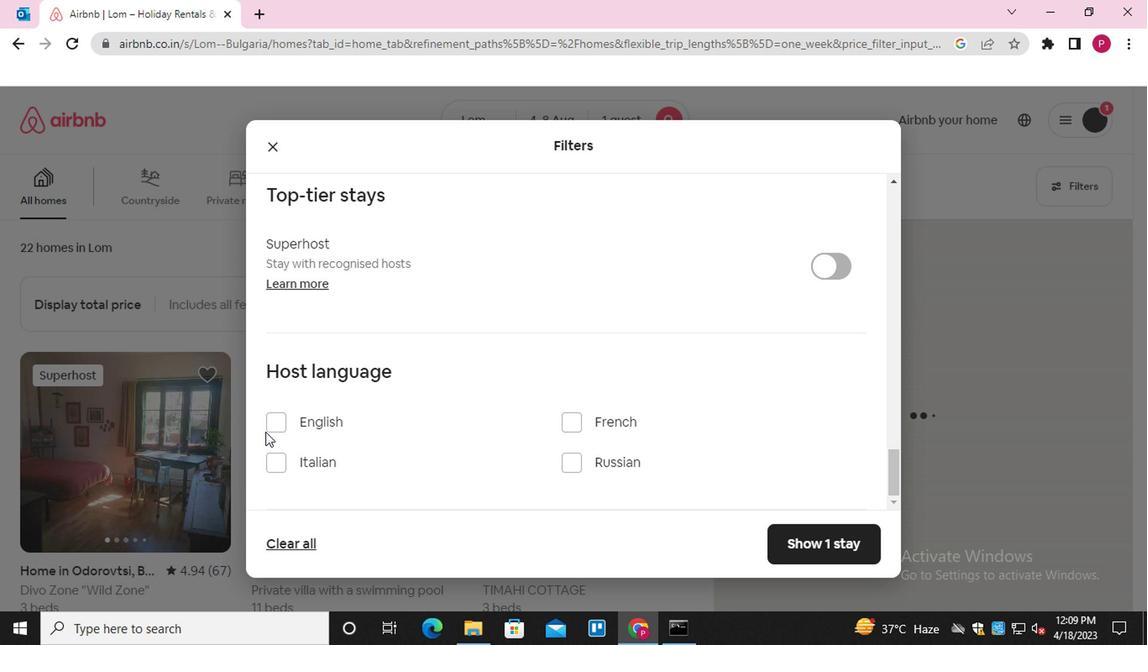 
Action: Mouse pressed left at (271, 419)
Screenshot: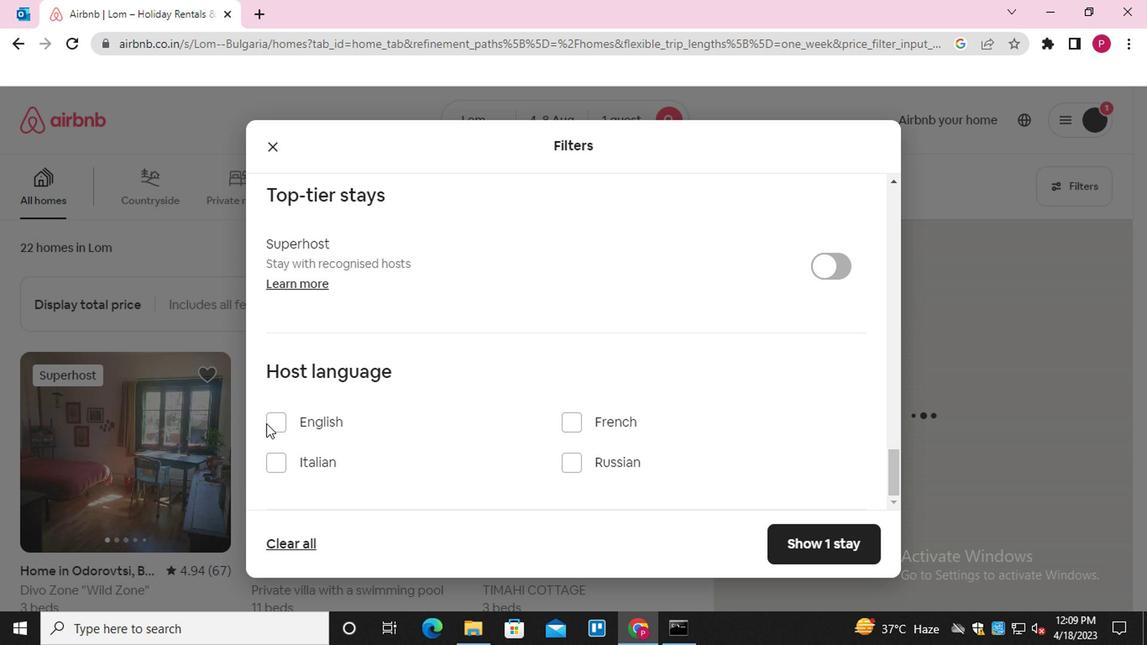 
Action: Mouse moved to (853, 548)
Screenshot: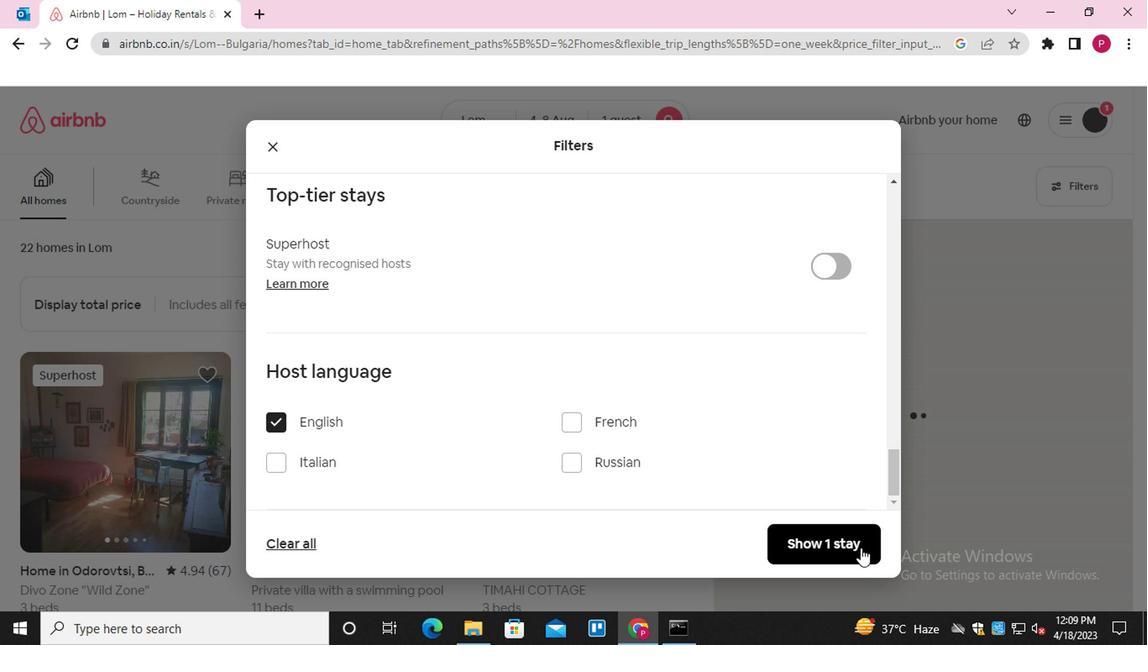 
Action: Mouse pressed left at (853, 548)
Screenshot: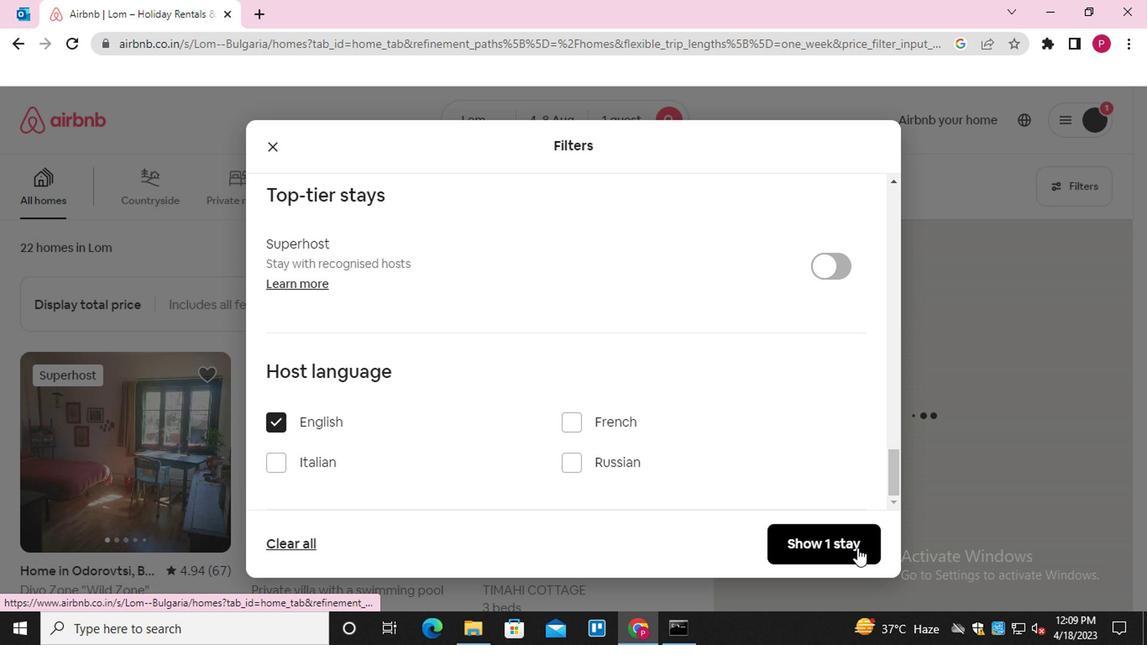
Action: Mouse moved to (488, 511)
Screenshot: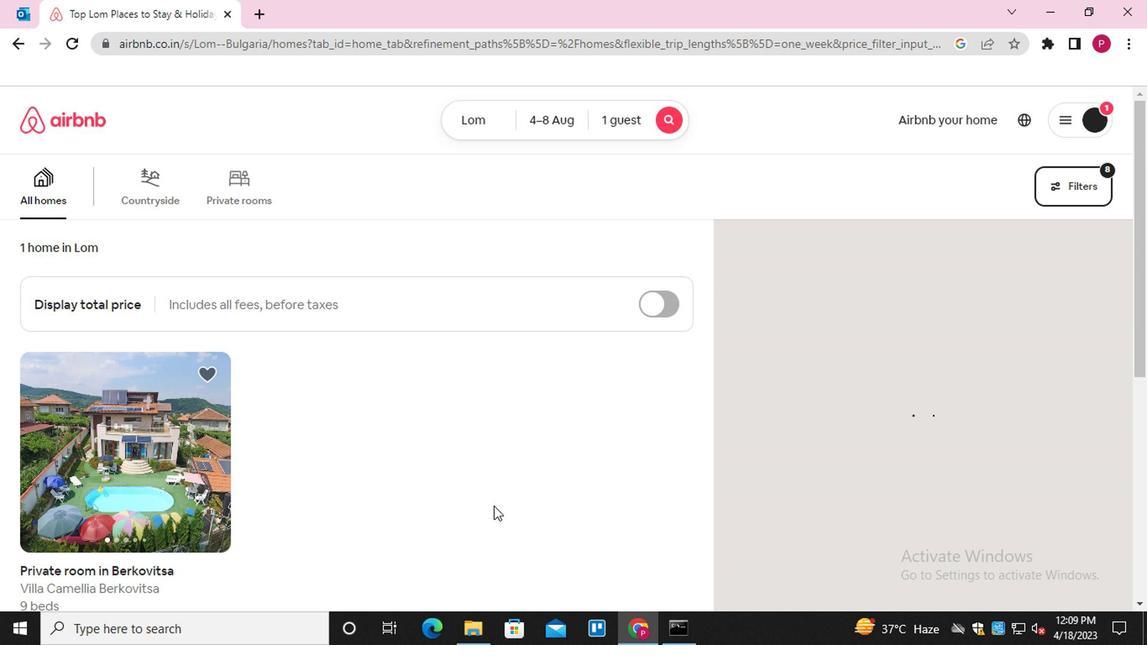 
Action: Mouse scrolled (488, 511) with delta (0, 0)
Screenshot: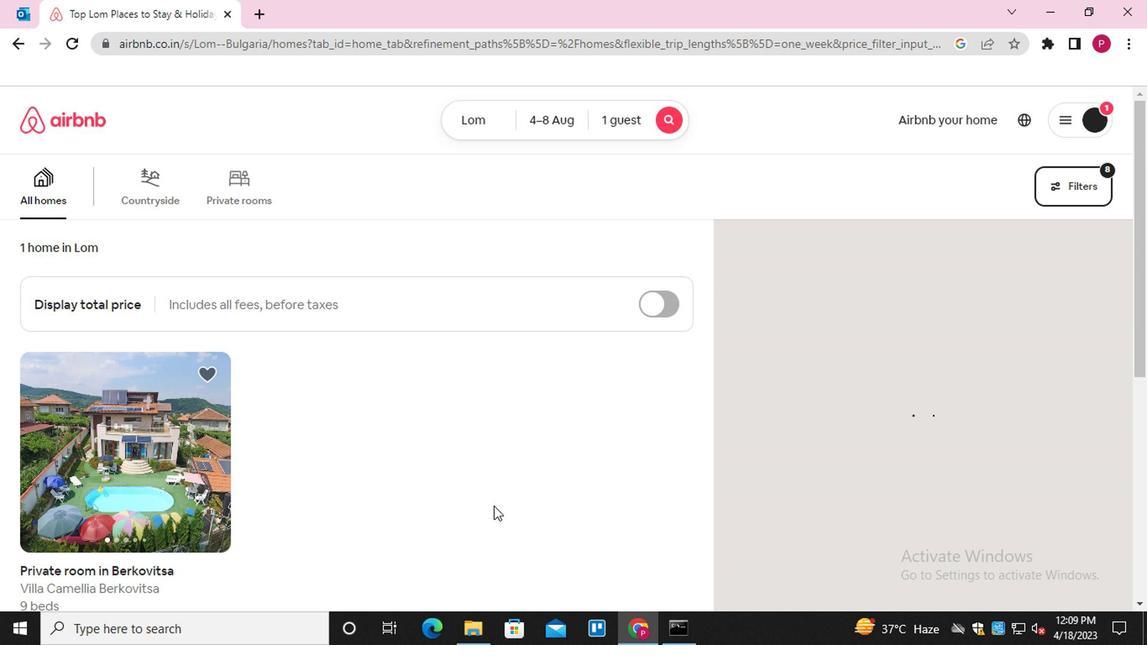 
Action: Mouse moved to (451, 530)
Screenshot: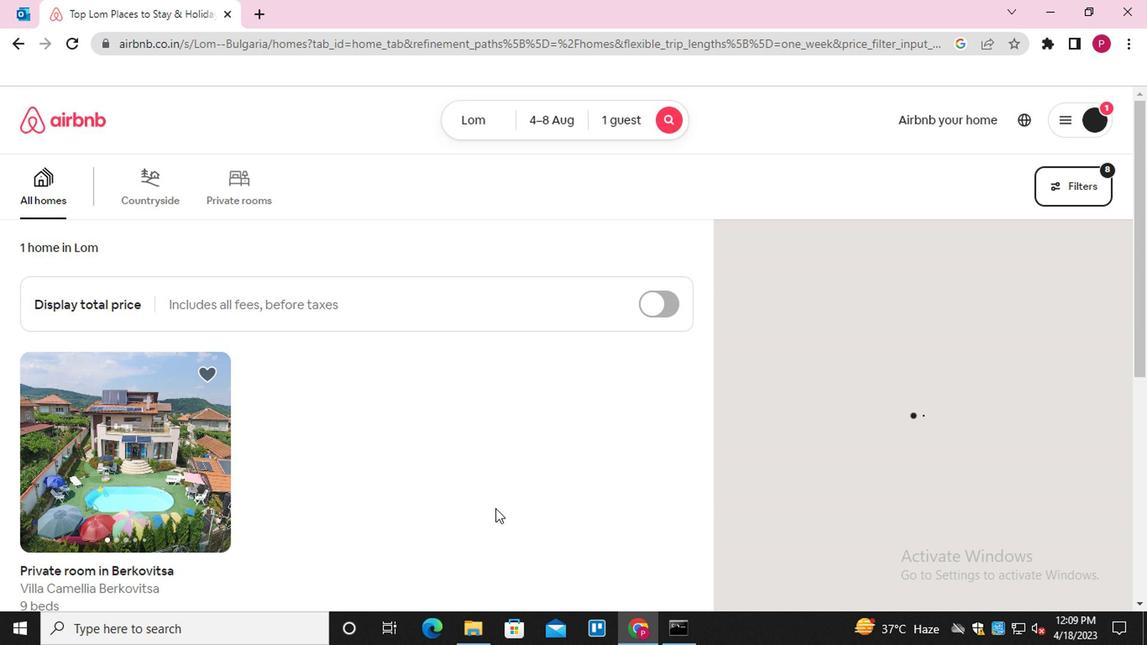 
Action: Mouse scrolled (451, 529) with delta (0, 0)
Screenshot: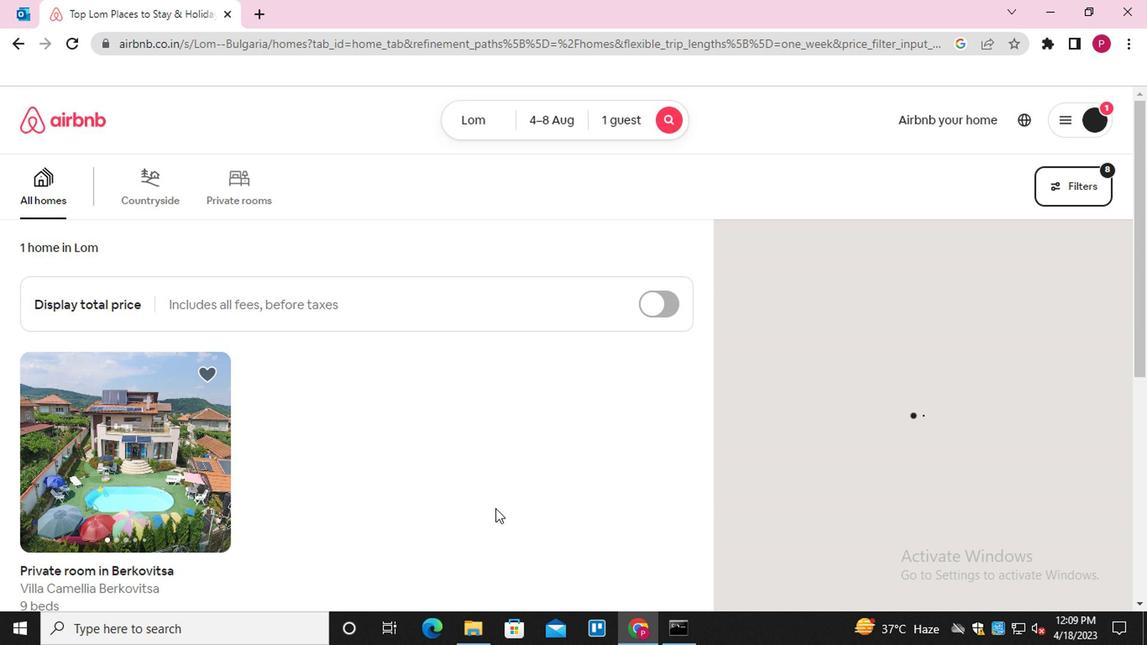 
Action: Mouse moved to (362, 496)
Screenshot: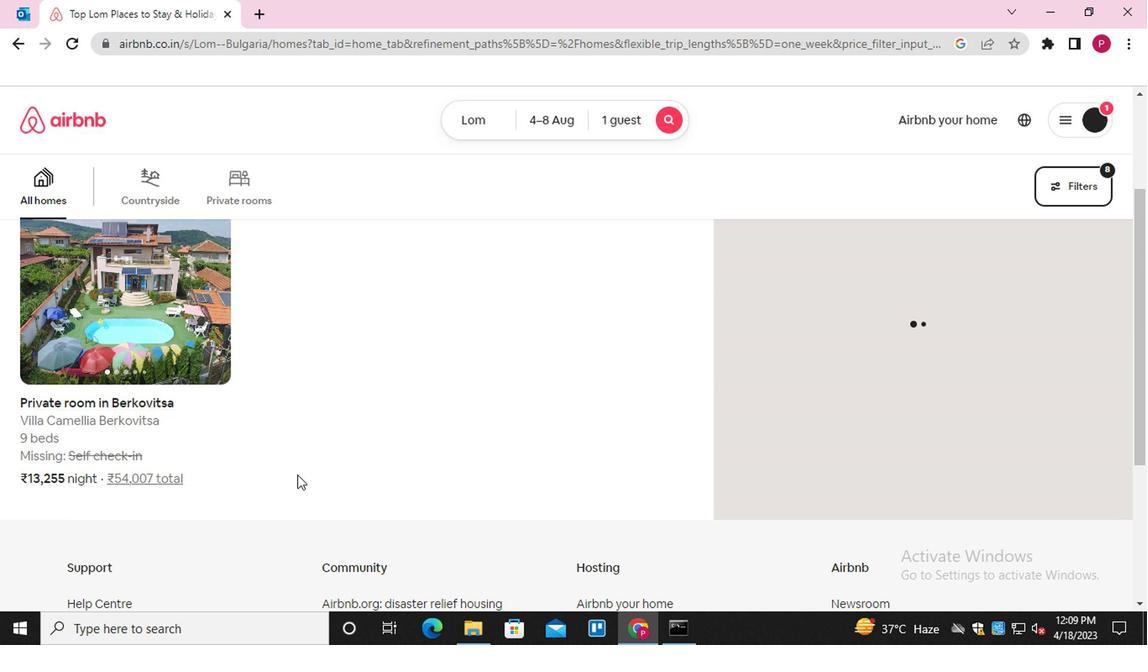 
